 Task: Find connections with filter location Senador Pompeu with filter topic #Trainerwith filter profile language French with filter current company Infinite Computer Solutions with filter school Lovely Professional University with filter industry Interior Design with filter service category Mobile Marketing with filter keywords title Professor
Action: Mouse moved to (230, 282)
Screenshot: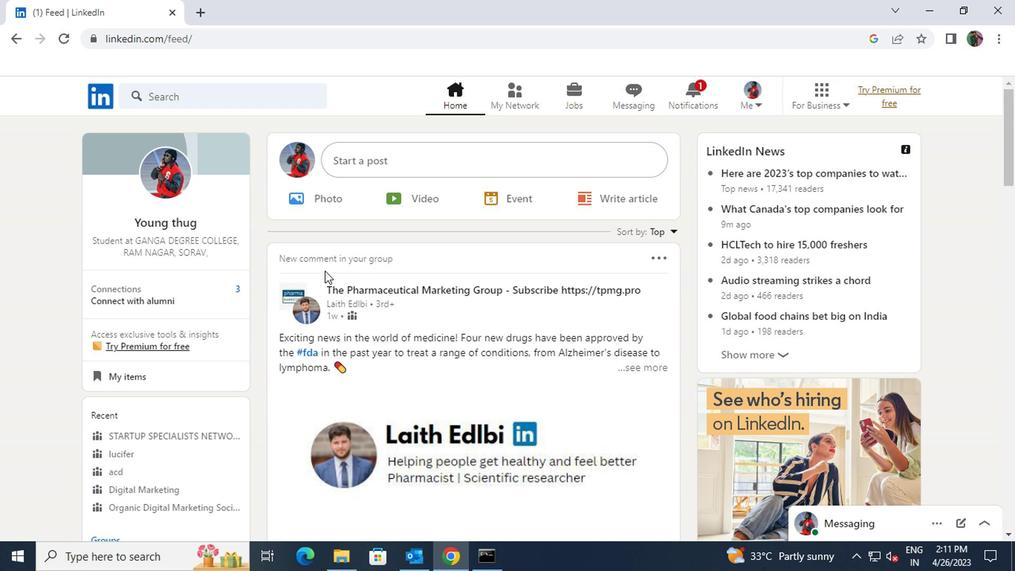 
Action: Mouse pressed left at (230, 282)
Screenshot: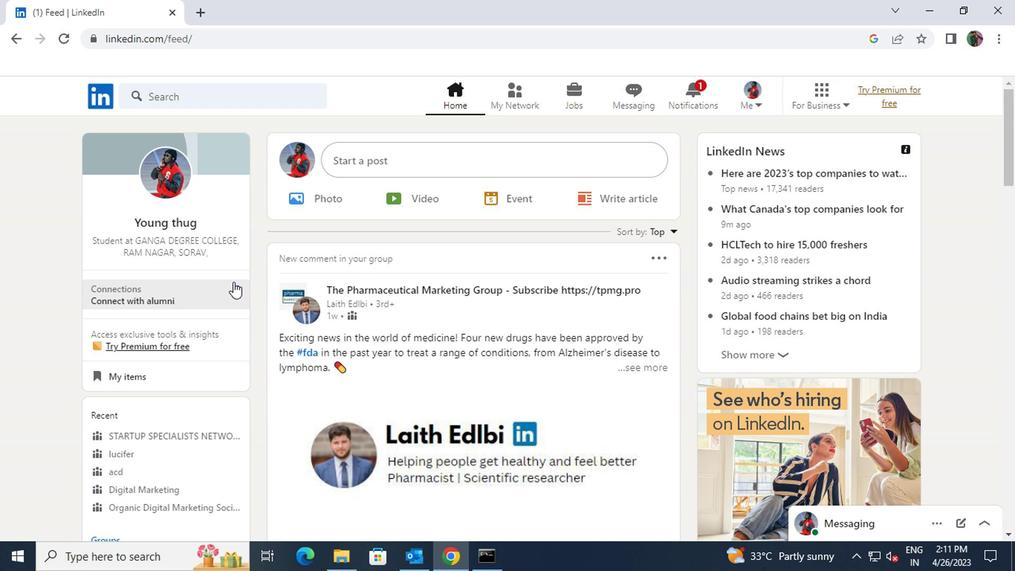 
Action: Mouse moved to (273, 183)
Screenshot: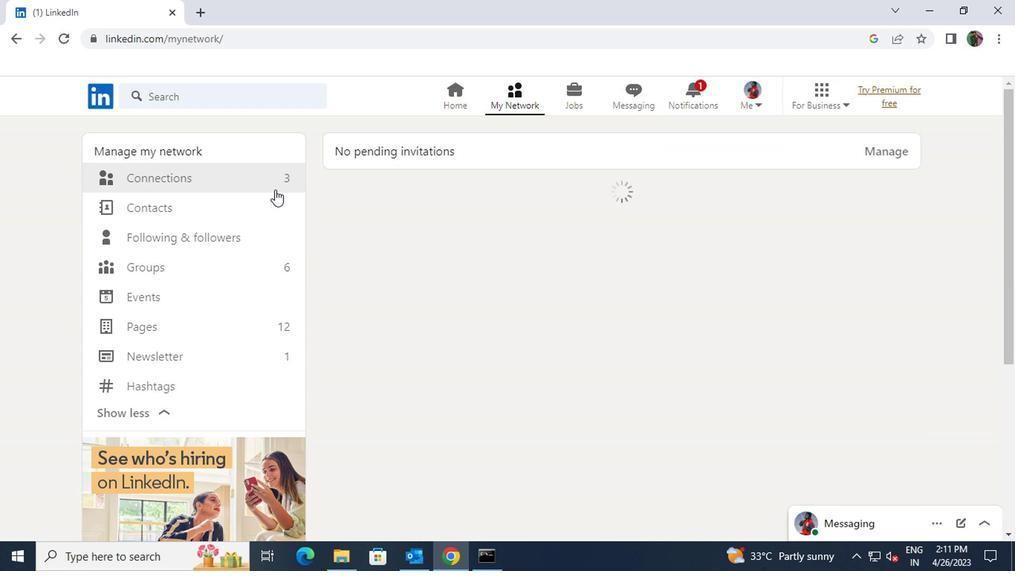 
Action: Mouse pressed left at (273, 183)
Screenshot: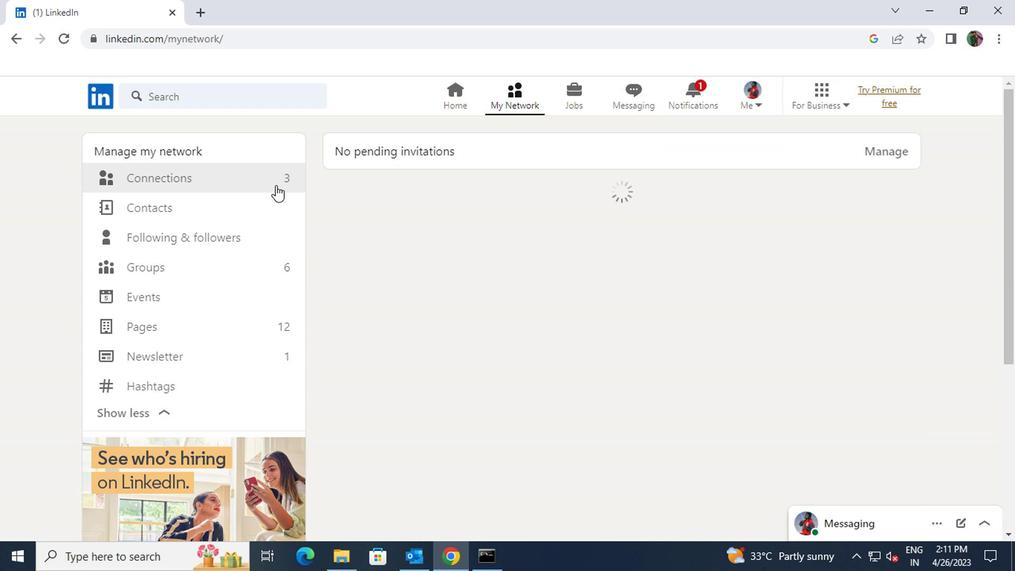 
Action: Mouse moved to (621, 182)
Screenshot: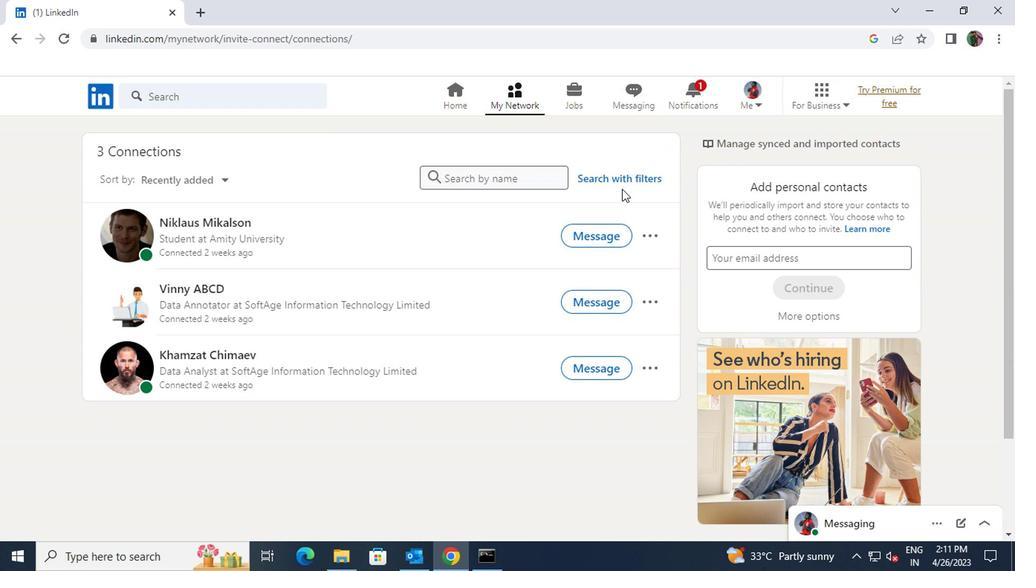 
Action: Mouse pressed left at (621, 182)
Screenshot: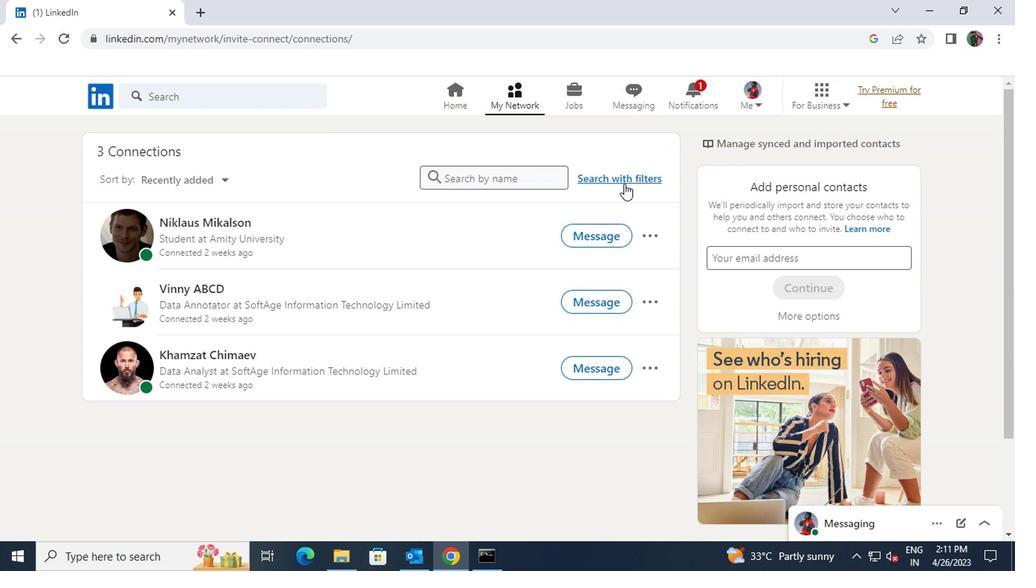 
Action: Mouse moved to (560, 138)
Screenshot: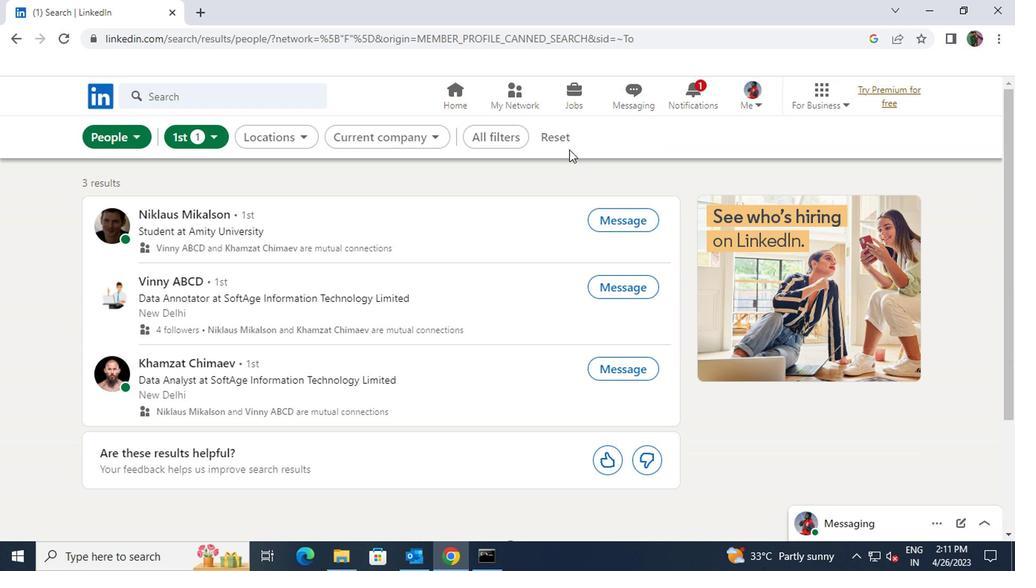 
Action: Mouse pressed left at (560, 138)
Screenshot: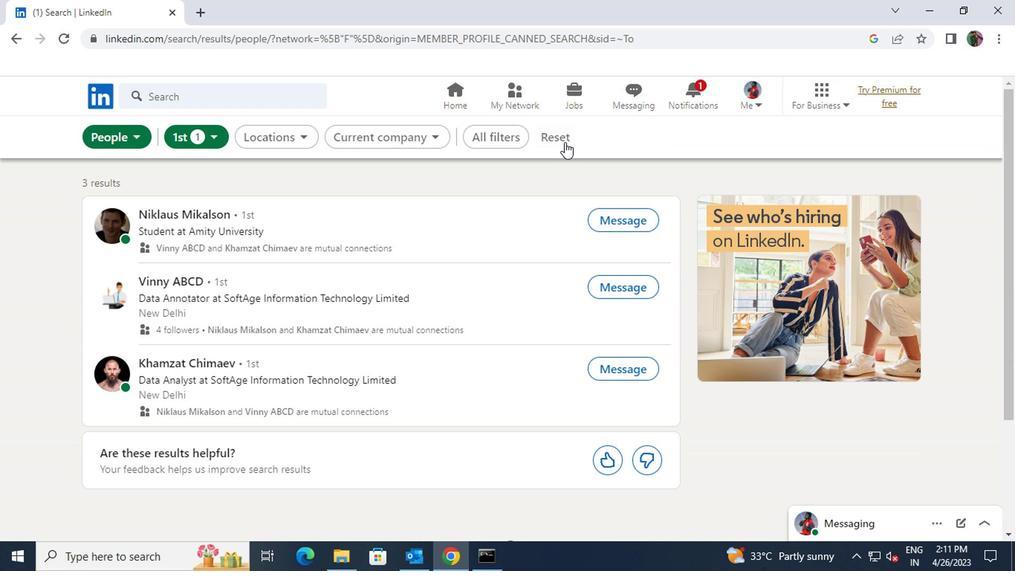 
Action: Mouse moved to (529, 136)
Screenshot: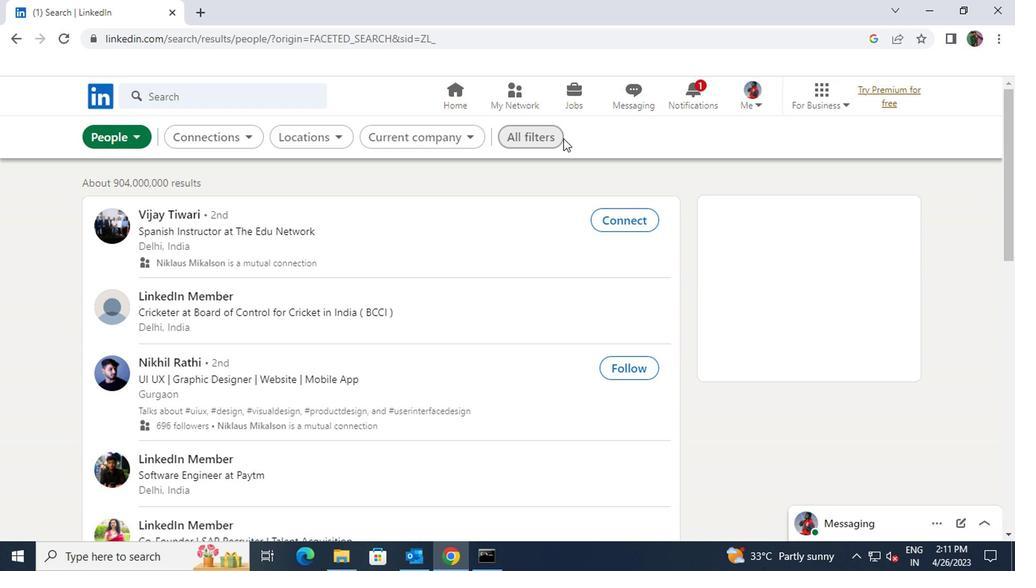 
Action: Mouse pressed left at (529, 136)
Screenshot: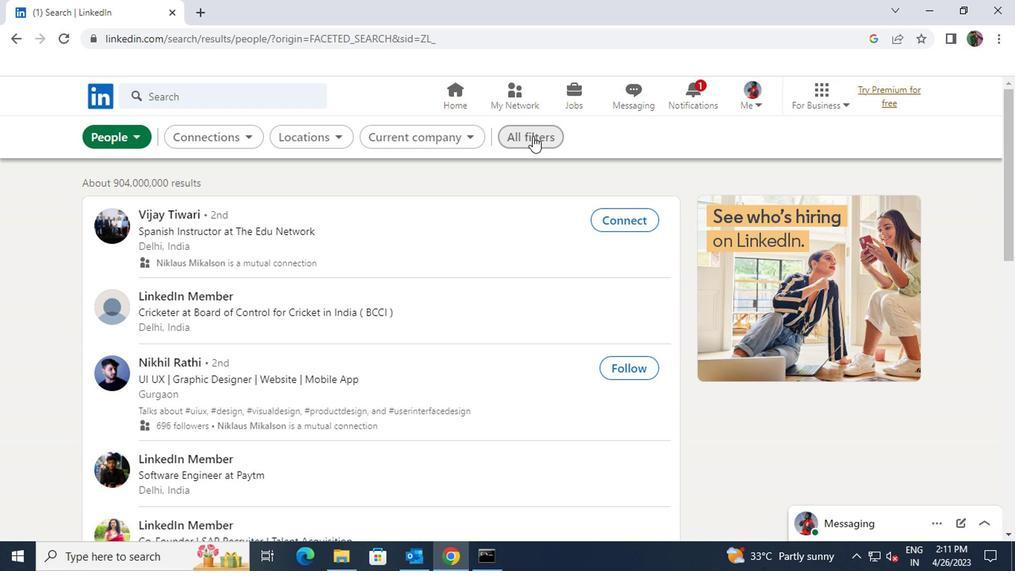 
Action: Mouse moved to (718, 312)
Screenshot: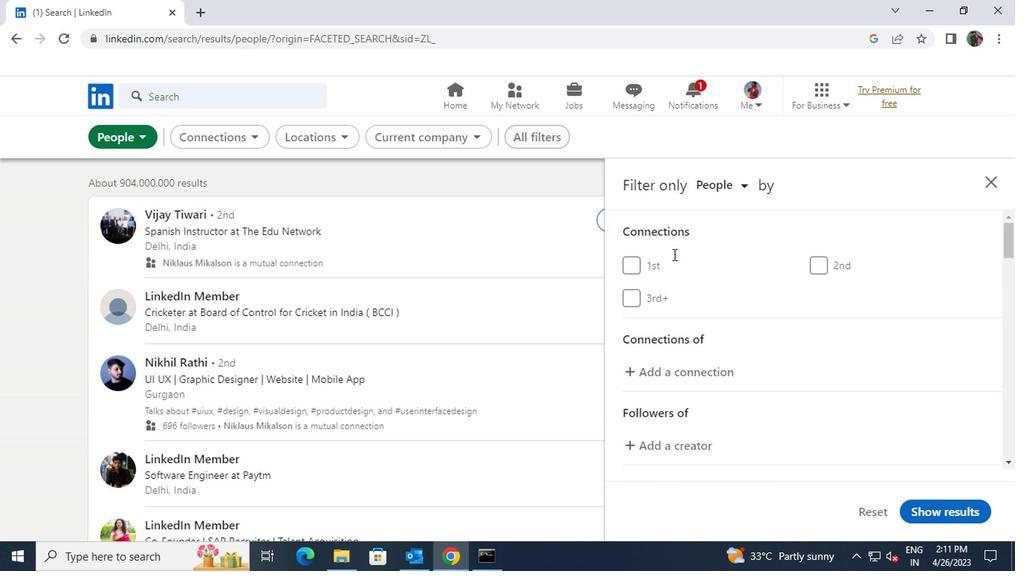 
Action: Mouse scrolled (718, 311) with delta (0, -1)
Screenshot: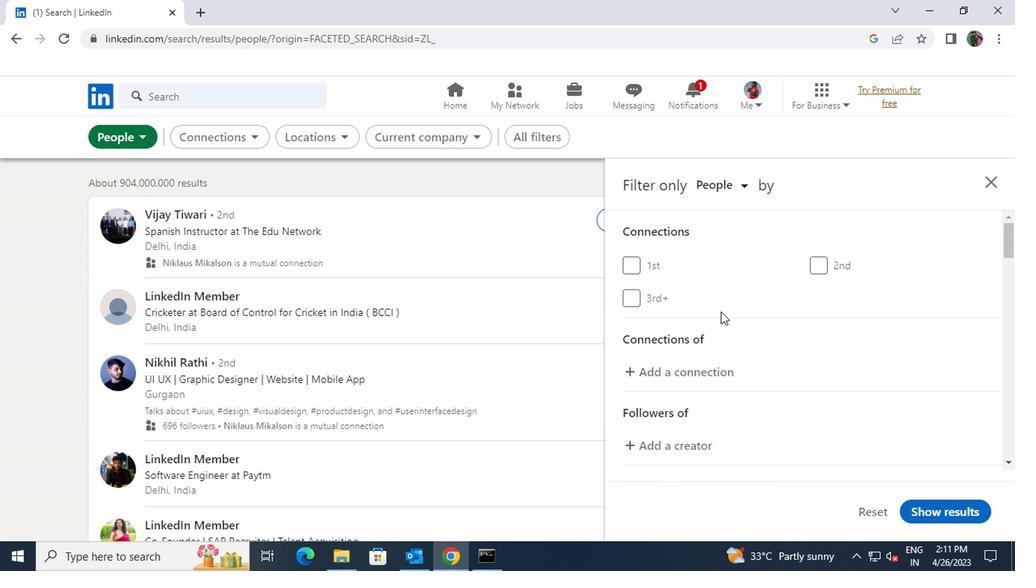 
Action: Mouse scrolled (718, 311) with delta (0, -1)
Screenshot: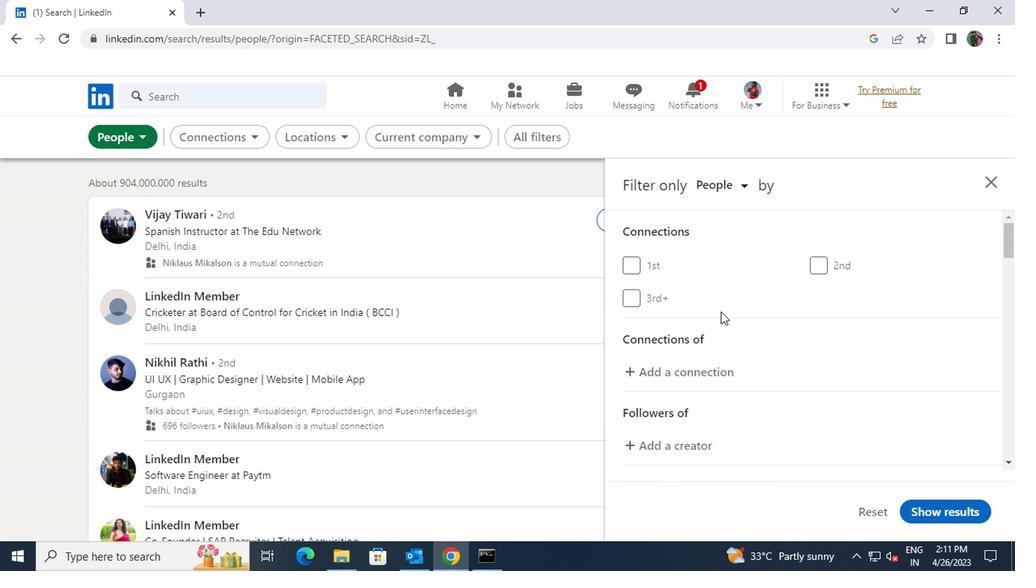 
Action: Mouse scrolled (718, 311) with delta (0, -1)
Screenshot: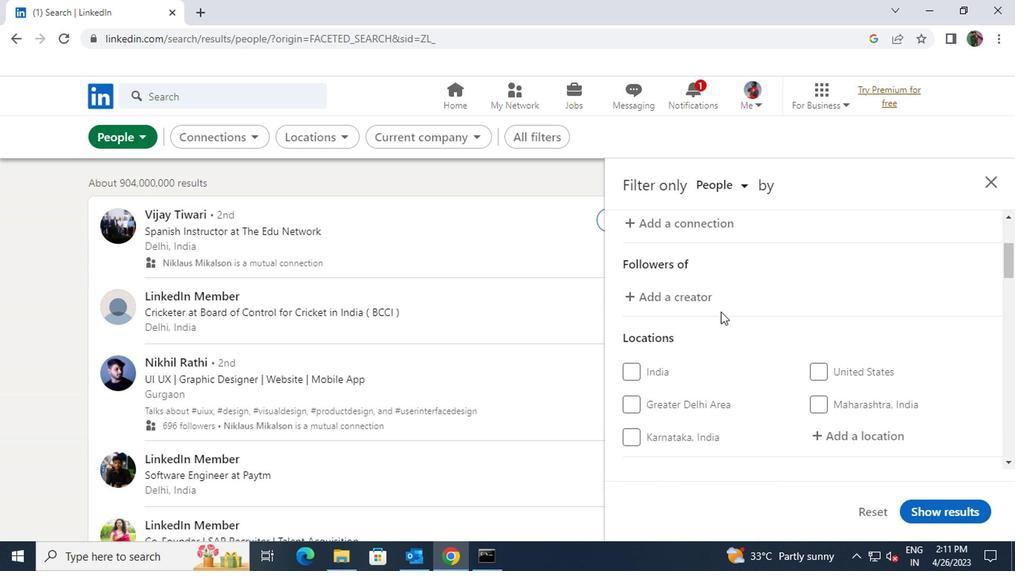 
Action: Mouse moved to (868, 368)
Screenshot: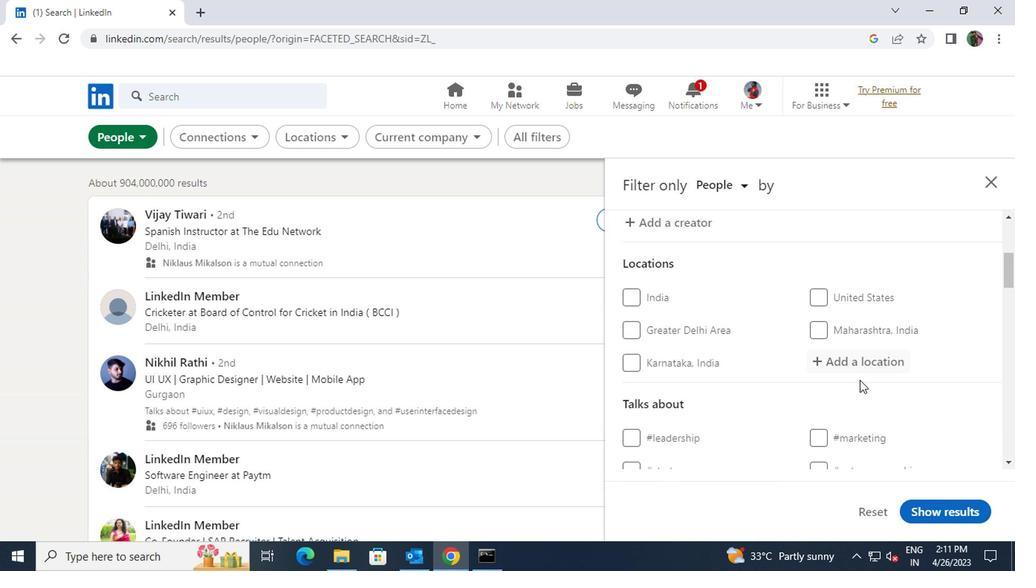 
Action: Mouse pressed left at (868, 368)
Screenshot: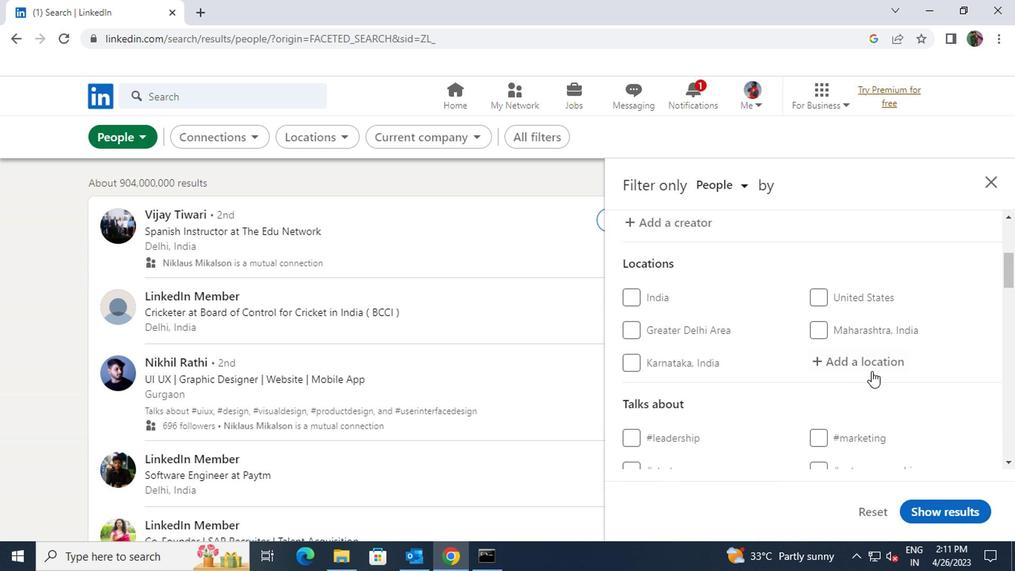 
Action: Key pressed <Key.shift>SENADOR<Key.space>
Screenshot: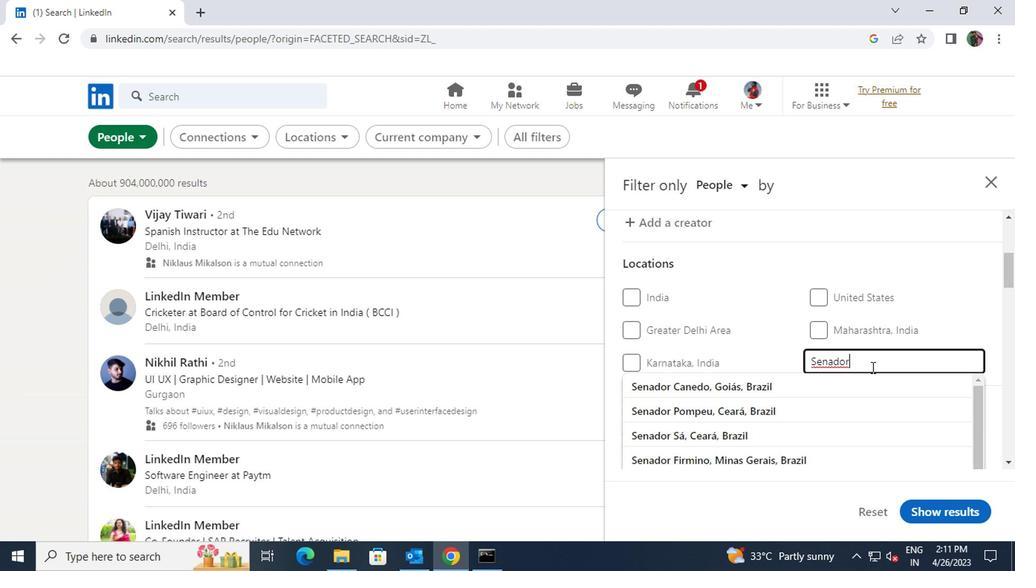 
Action: Mouse moved to (853, 403)
Screenshot: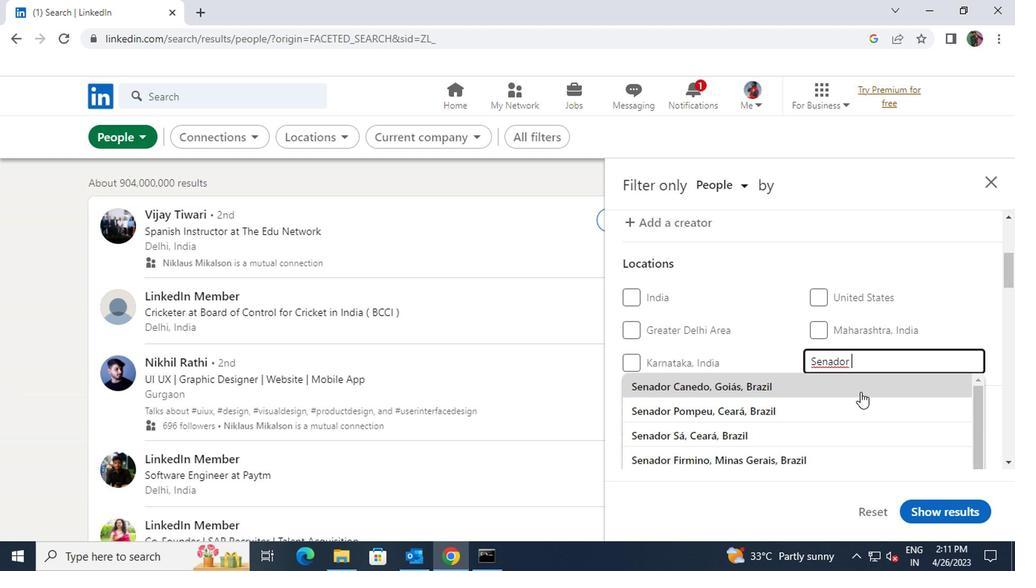 
Action: Mouse pressed left at (853, 403)
Screenshot: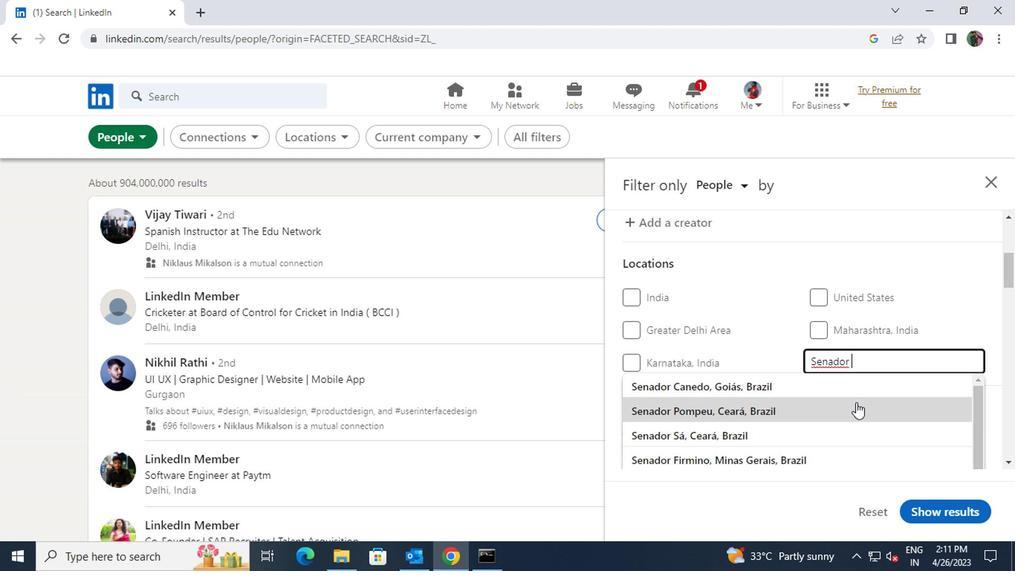 
Action: Mouse scrolled (853, 402) with delta (0, -1)
Screenshot: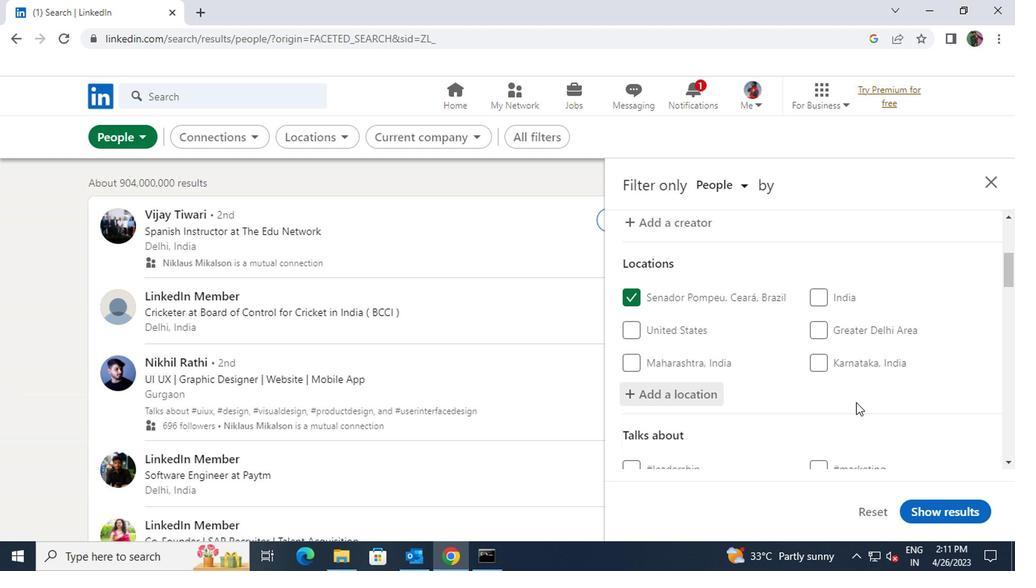 
Action: Mouse scrolled (853, 402) with delta (0, -1)
Screenshot: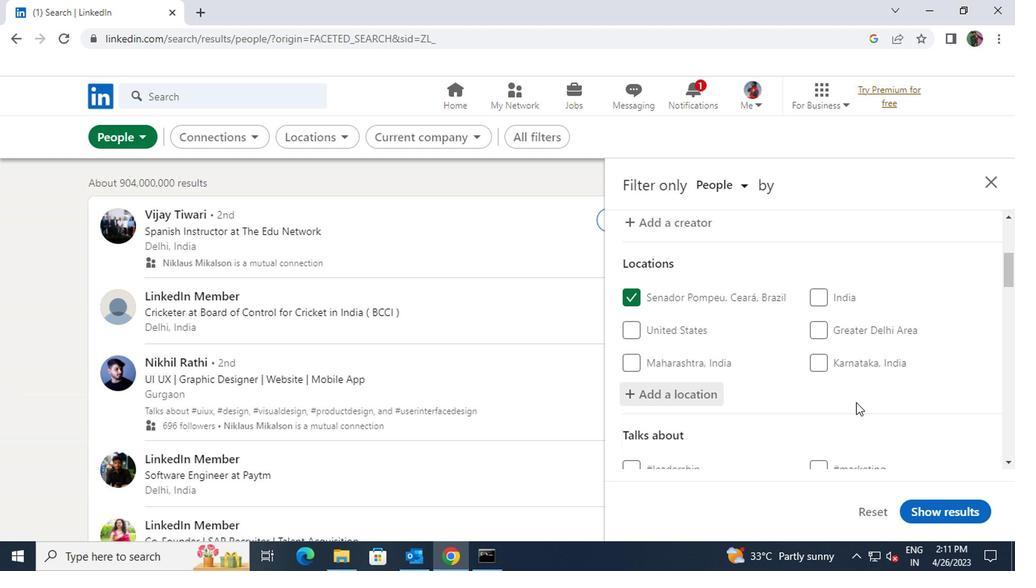 
Action: Mouse moved to (853, 379)
Screenshot: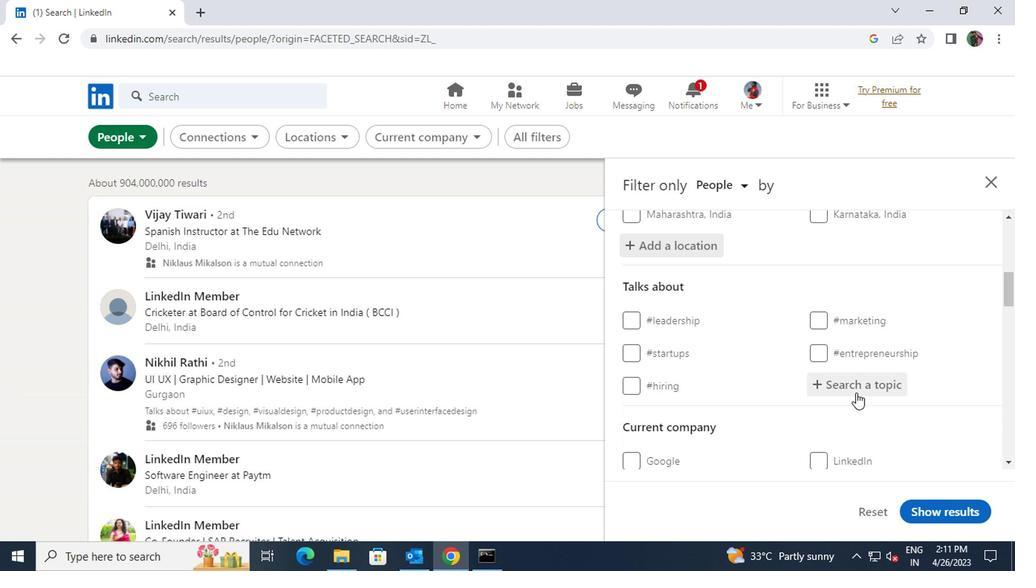 
Action: Mouse pressed left at (853, 379)
Screenshot: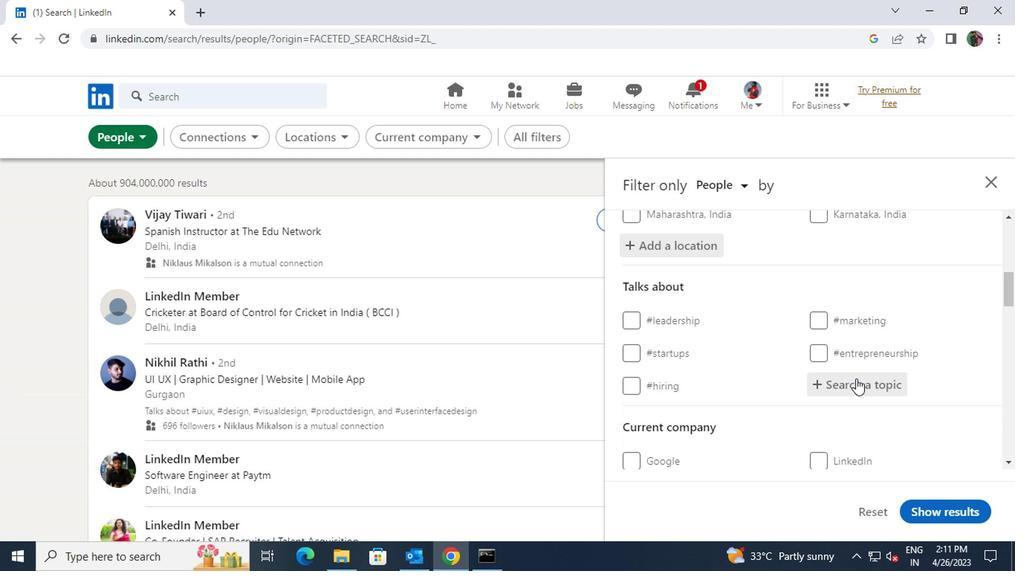 
Action: Key pressed <Key.shift><Key.shift><Key.shift><Key.shift><Key.shift><Key.shift><Key.shift><Key.shift><Key.shift><Key.shift><Key.shift><Key.shift><Key.shift><Key.shift><Key.shift>#<Key.shift>TRAINERWITH
Screenshot: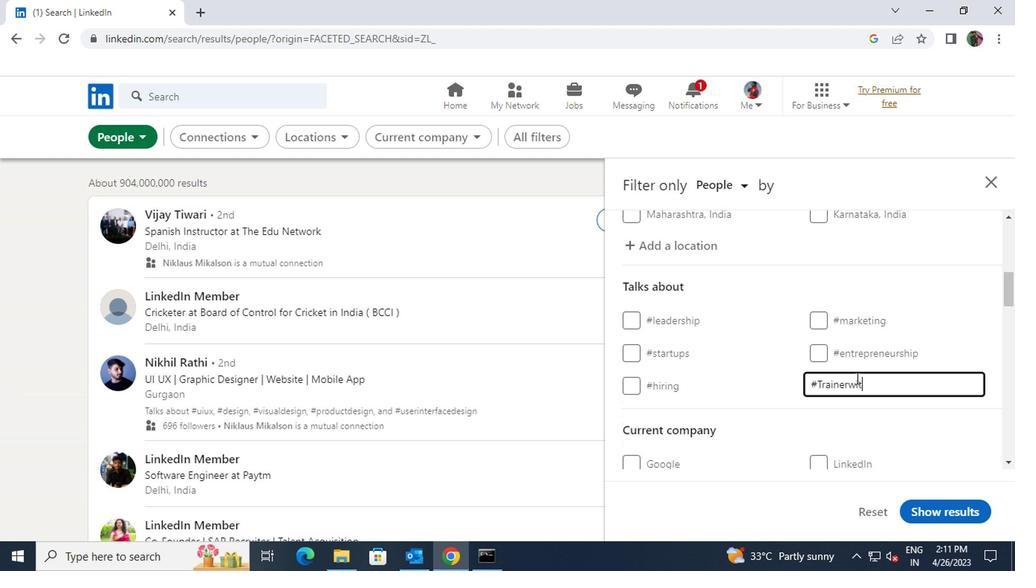 
Action: Mouse moved to (823, 439)
Screenshot: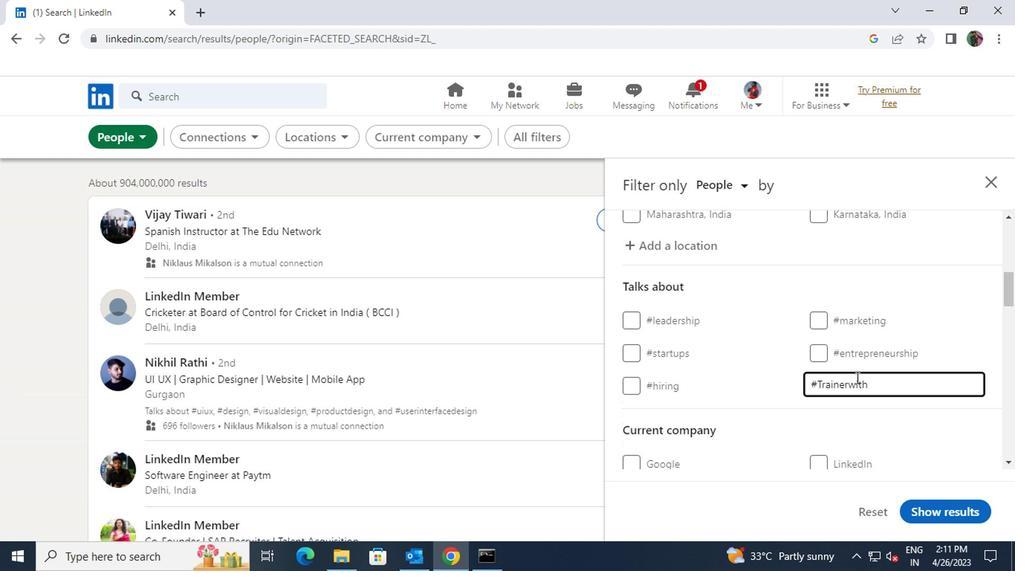 
Action: Mouse scrolled (823, 438) with delta (0, -1)
Screenshot: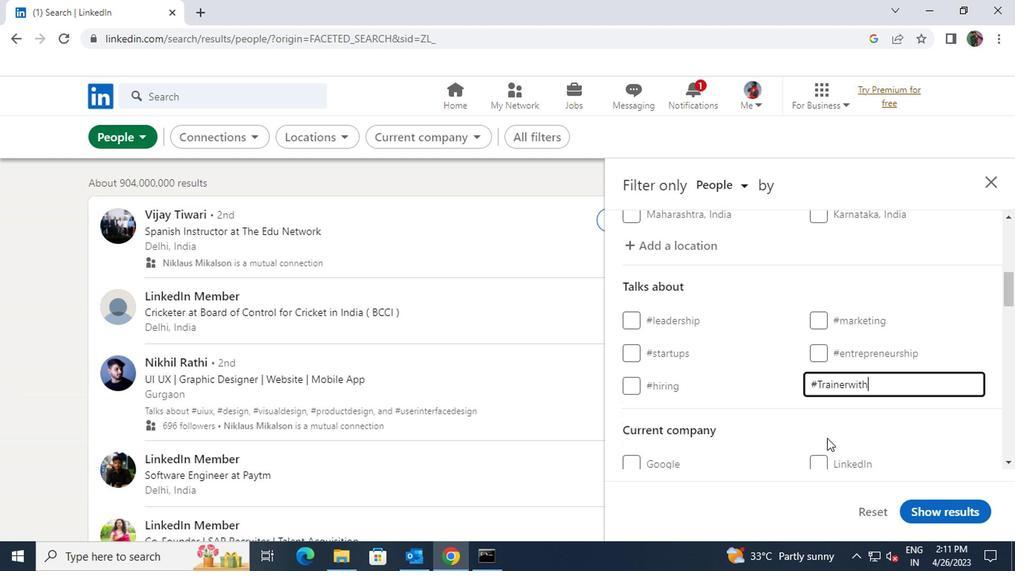 
Action: Mouse scrolled (823, 438) with delta (0, -1)
Screenshot: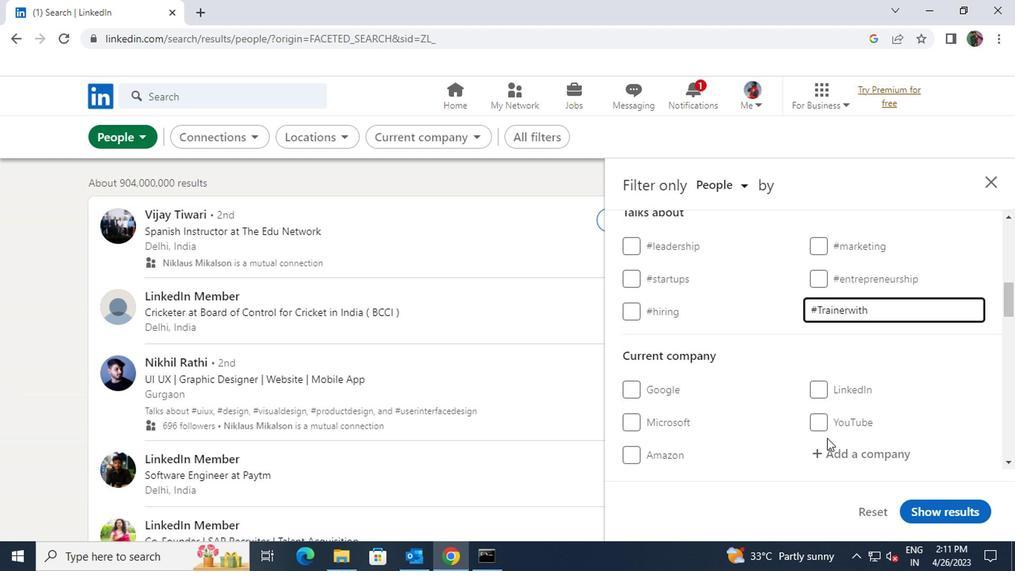 
Action: Mouse moved to (836, 381)
Screenshot: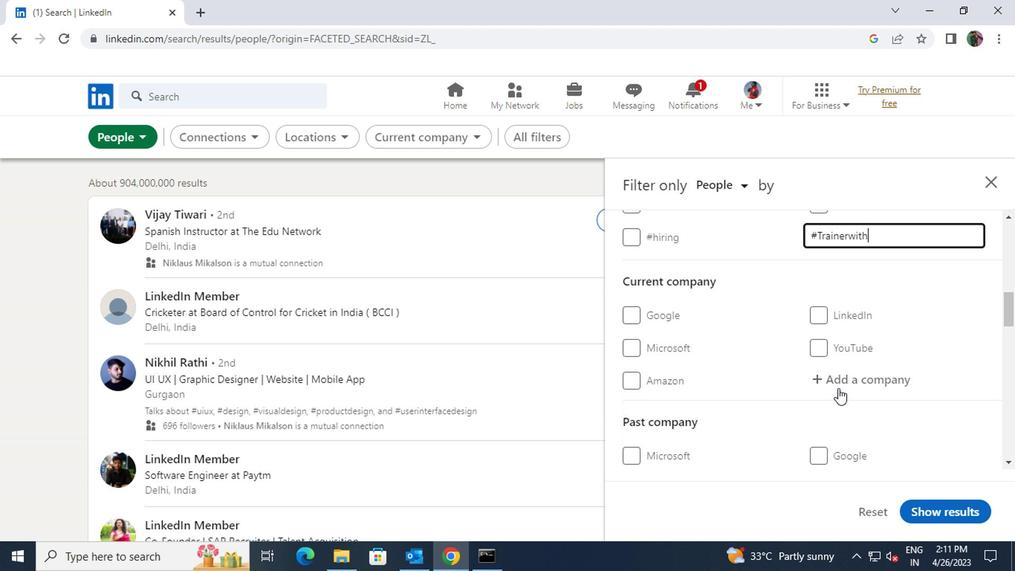 
Action: Mouse pressed left at (836, 381)
Screenshot: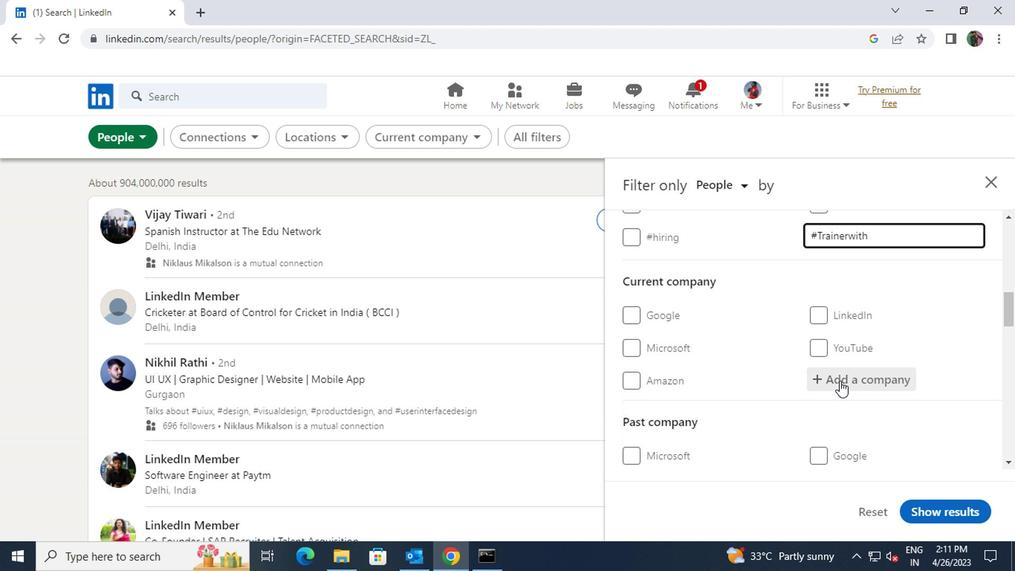 
Action: Key pressed <Key.shift>INFINITE
Screenshot: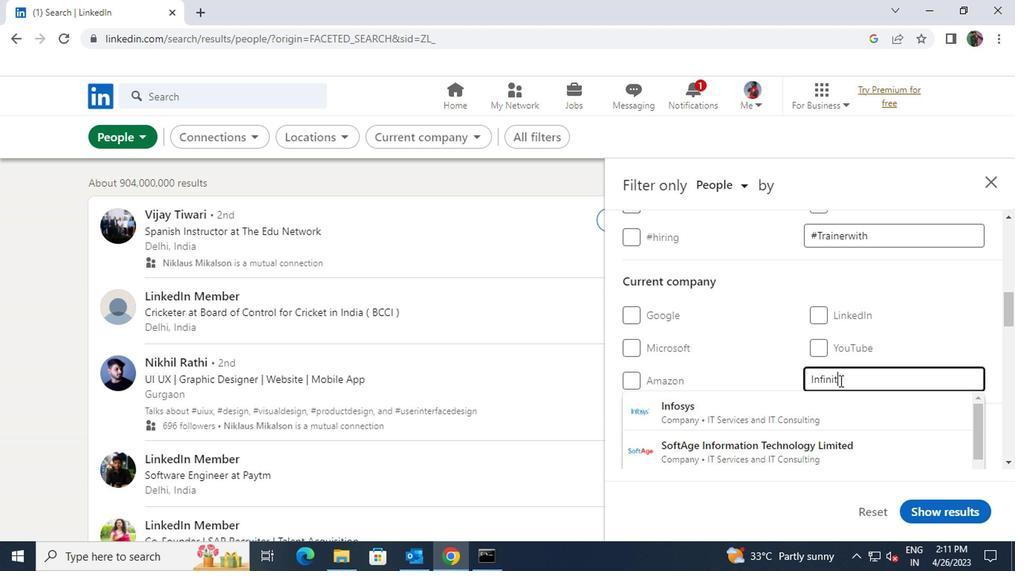 
Action: Mouse moved to (827, 408)
Screenshot: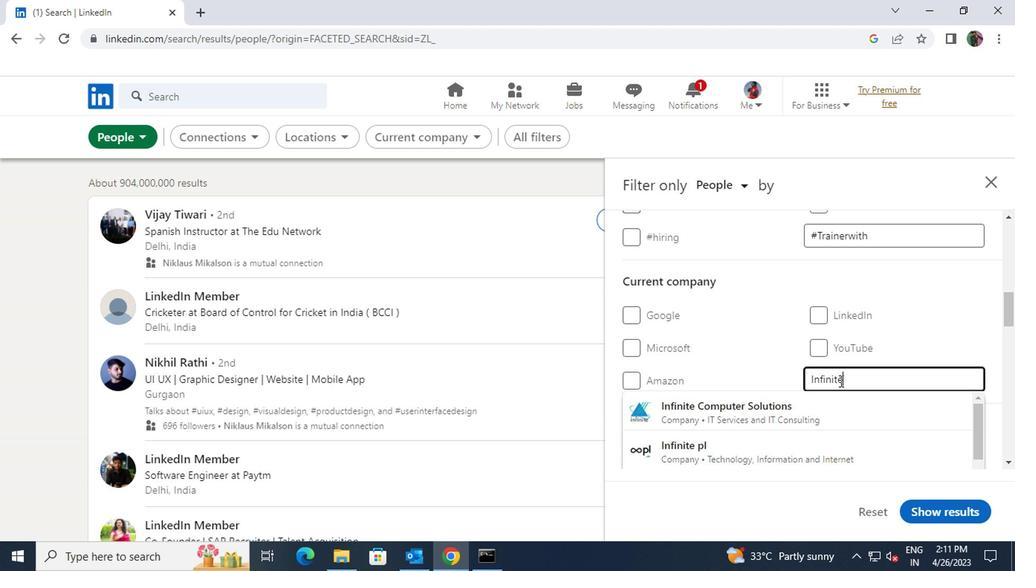 
Action: Mouse pressed left at (827, 408)
Screenshot: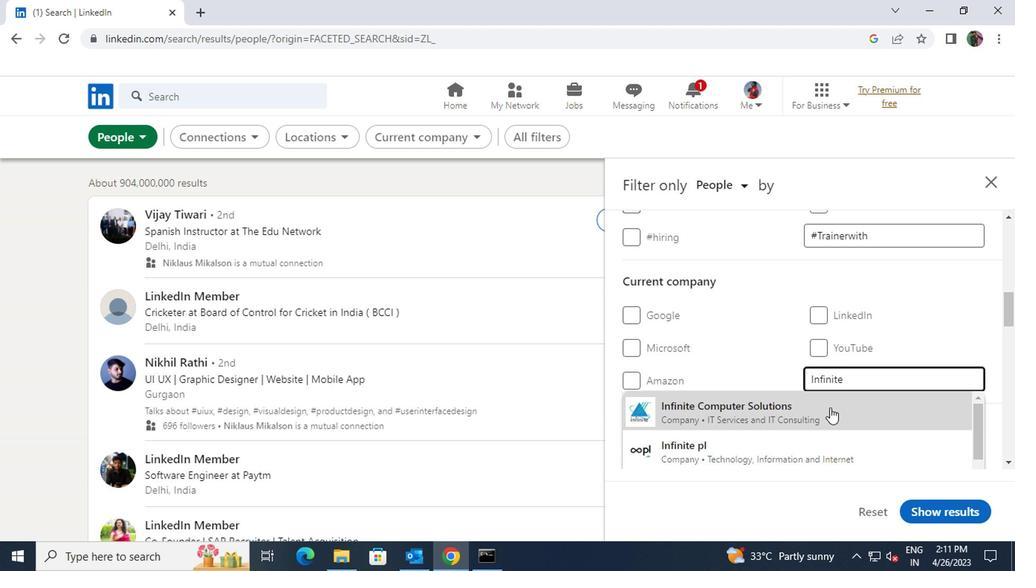 
Action: Mouse scrolled (827, 407) with delta (0, -1)
Screenshot: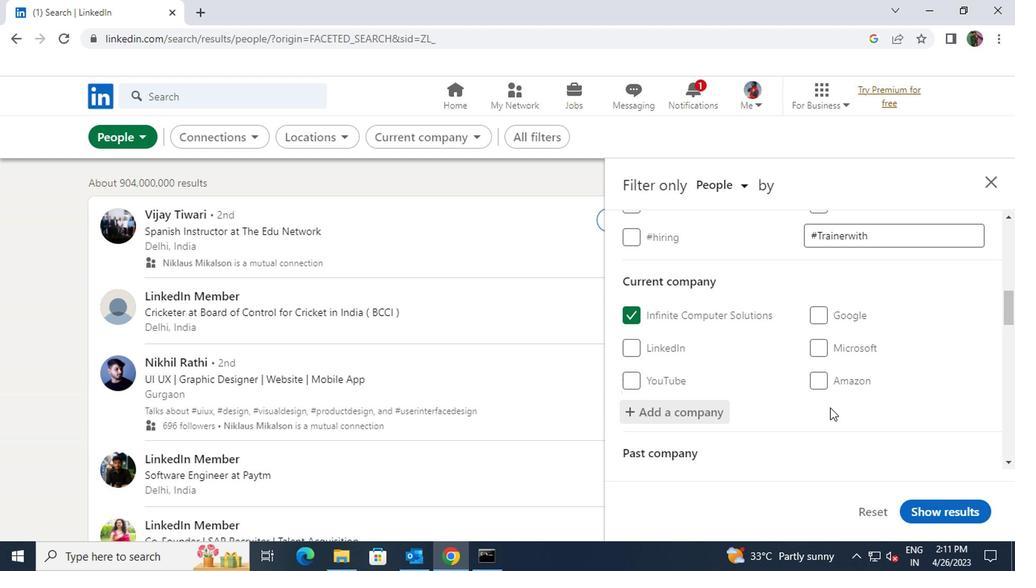
Action: Mouse scrolled (827, 407) with delta (0, -1)
Screenshot: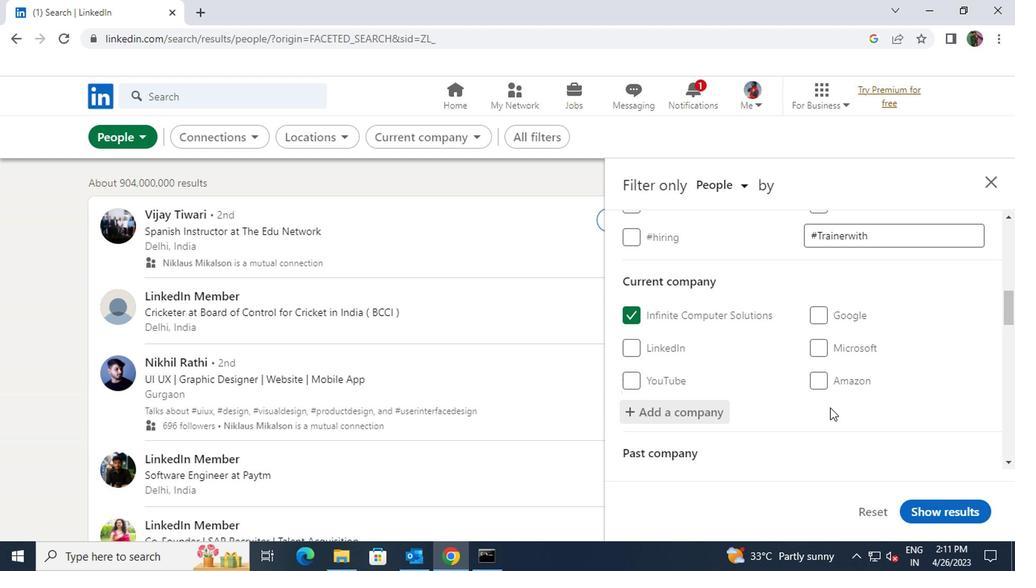 
Action: Mouse scrolled (827, 407) with delta (0, -1)
Screenshot: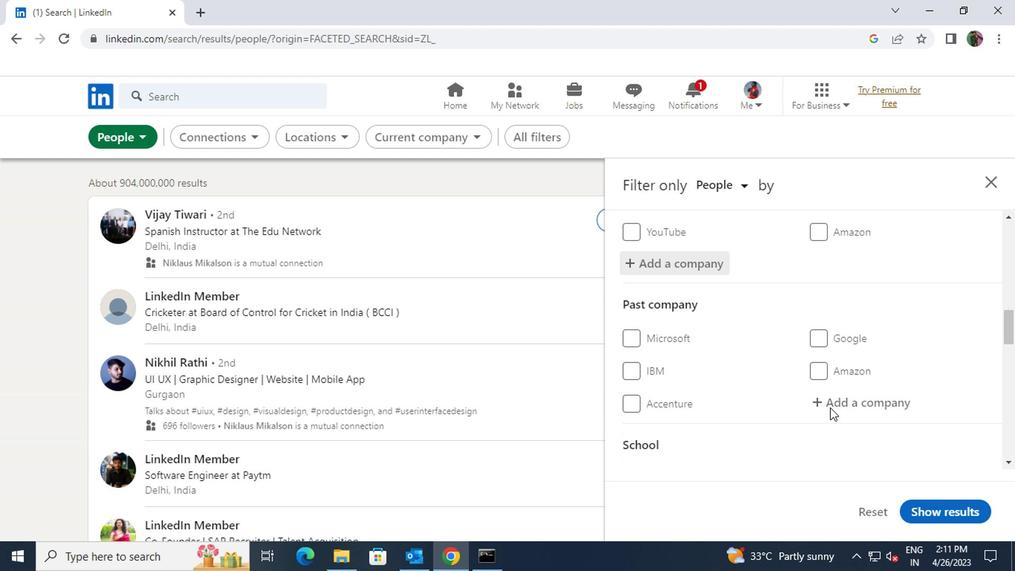 
Action: Mouse scrolled (827, 407) with delta (0, -1)
Screenshot: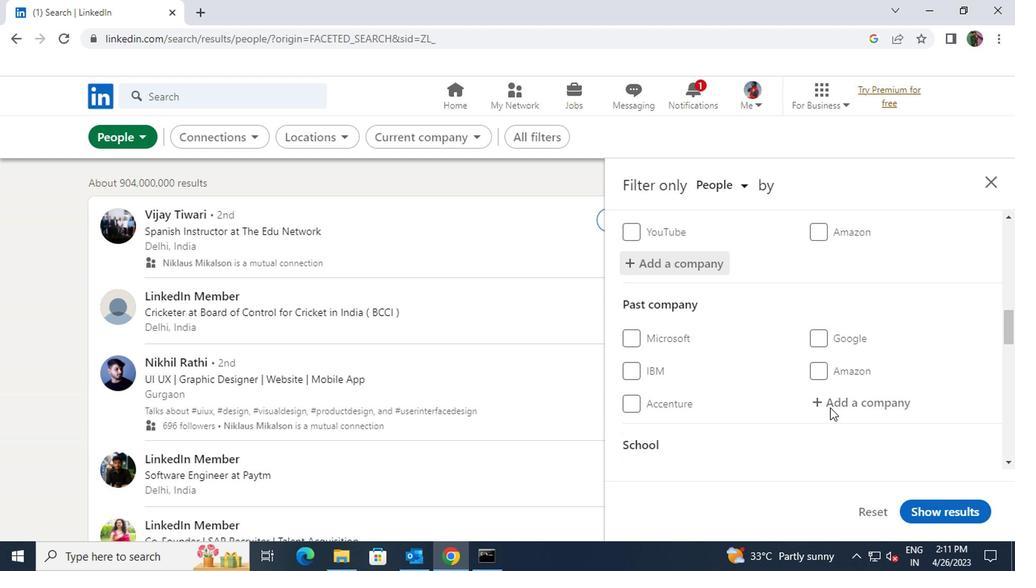 
Action: Mouse pressed left at (827, 408)
Screenshot: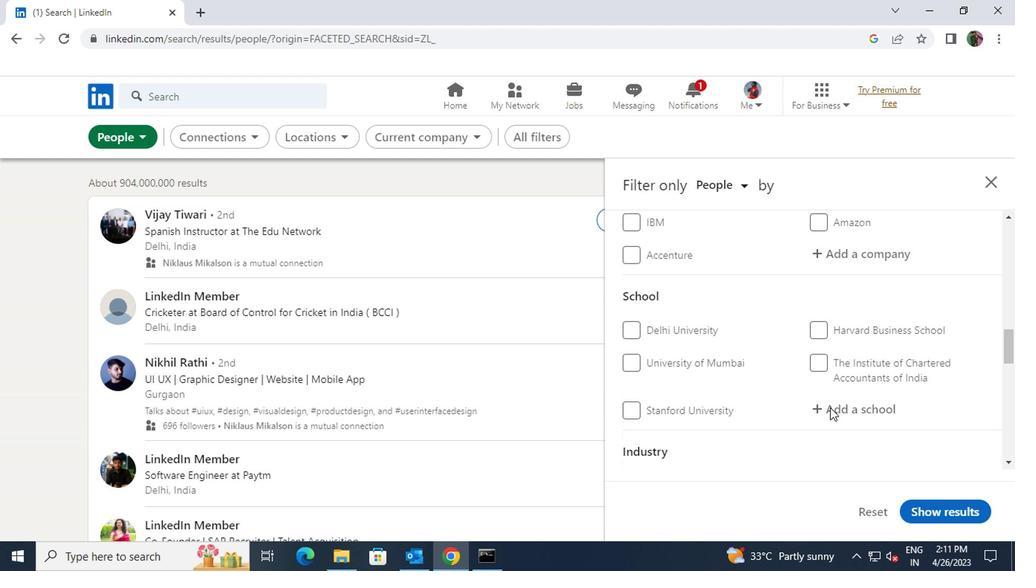 
Action: Key pressed <Key.shift>LOVELY
Screenshot: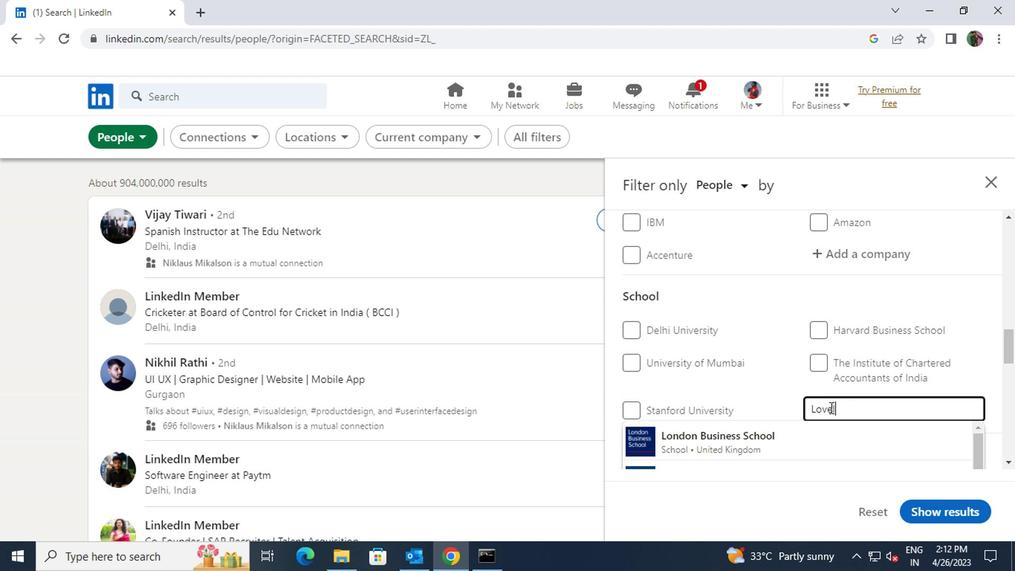 
Action: Mouse moved to (821, 429)
Screenshot: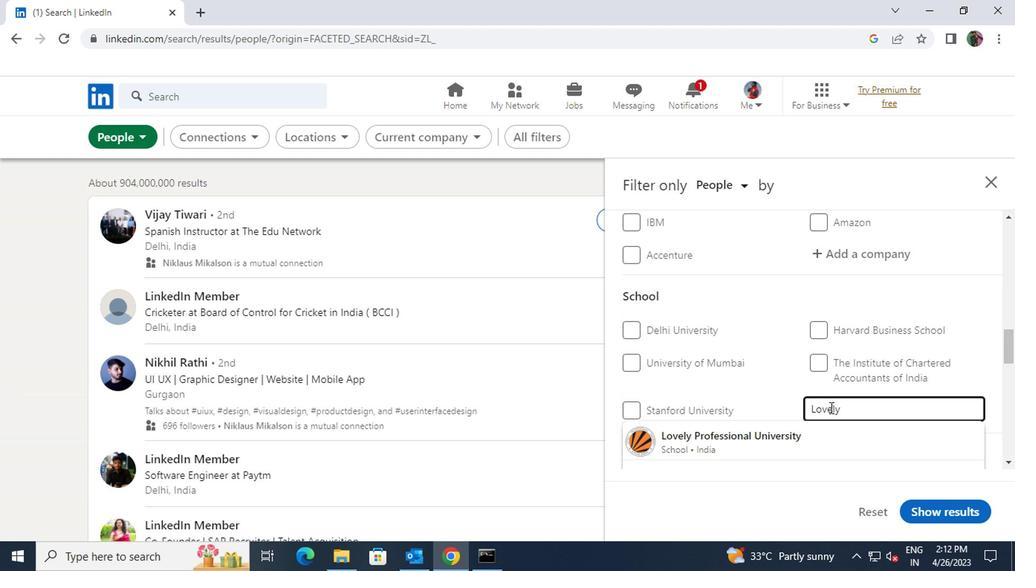 
Action: Mouse pressed left at (821, 429)
Screenshot: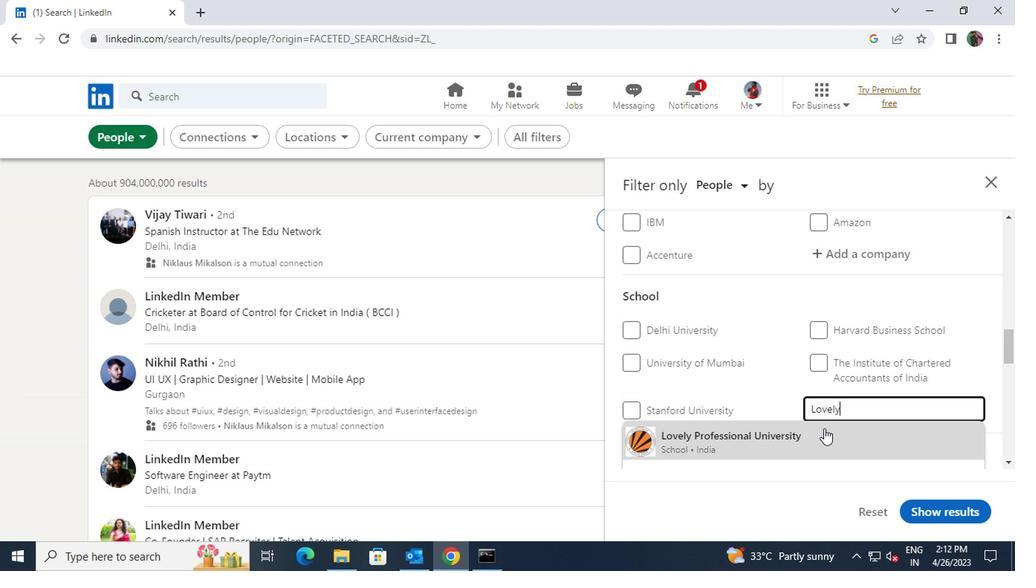 
Action: Mouse scrolled (821, 428) with delta (0, 0)
Screenshot: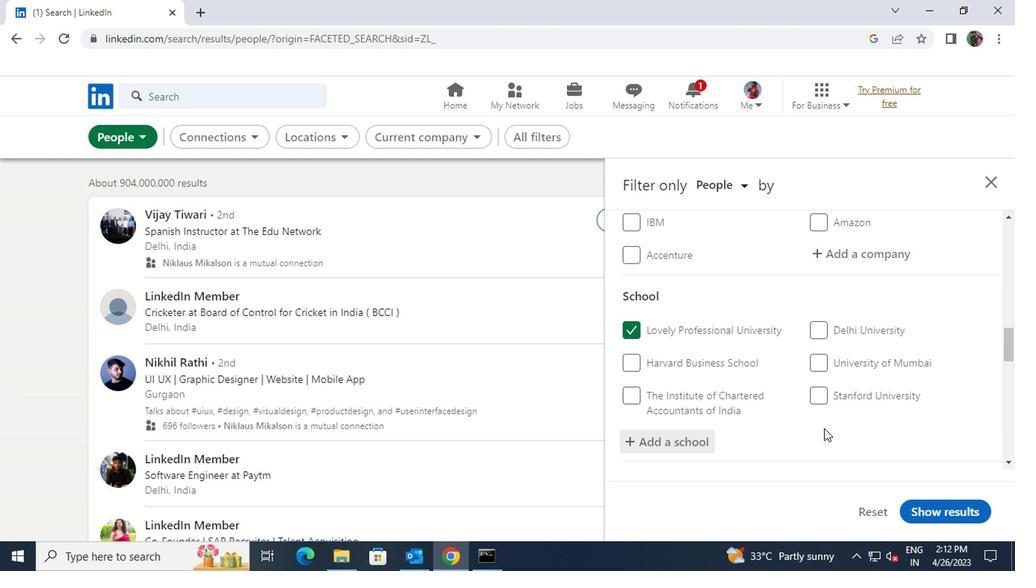 
Action: Mouse scrolled (821, 428) with delta (0, 0)
Screenshot: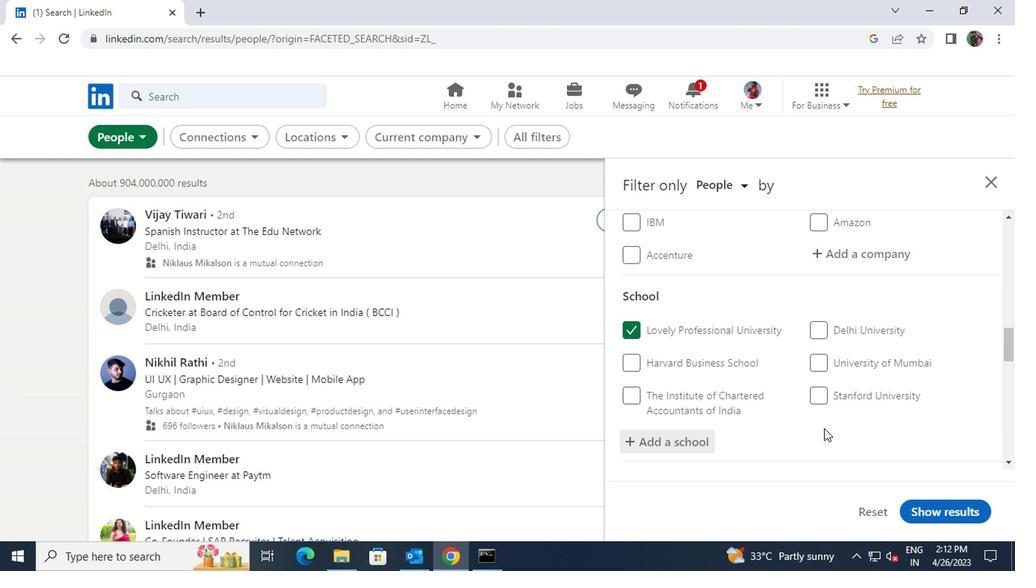 
Action: Mouse scrolled (821, 428) with delta (0, 0)
Screenshot: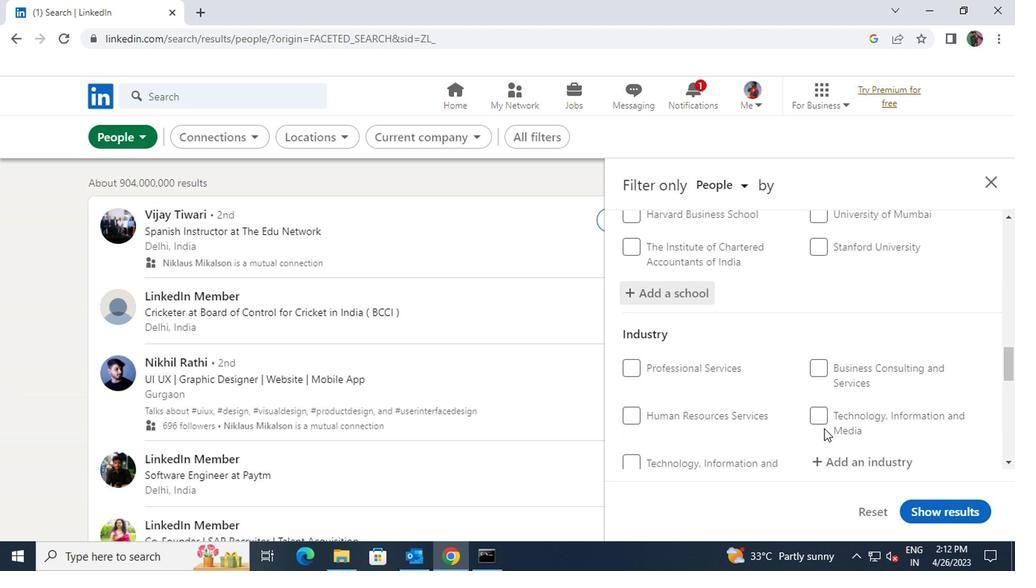 
Action: Mouse moved to (825, 394)
Screenshot: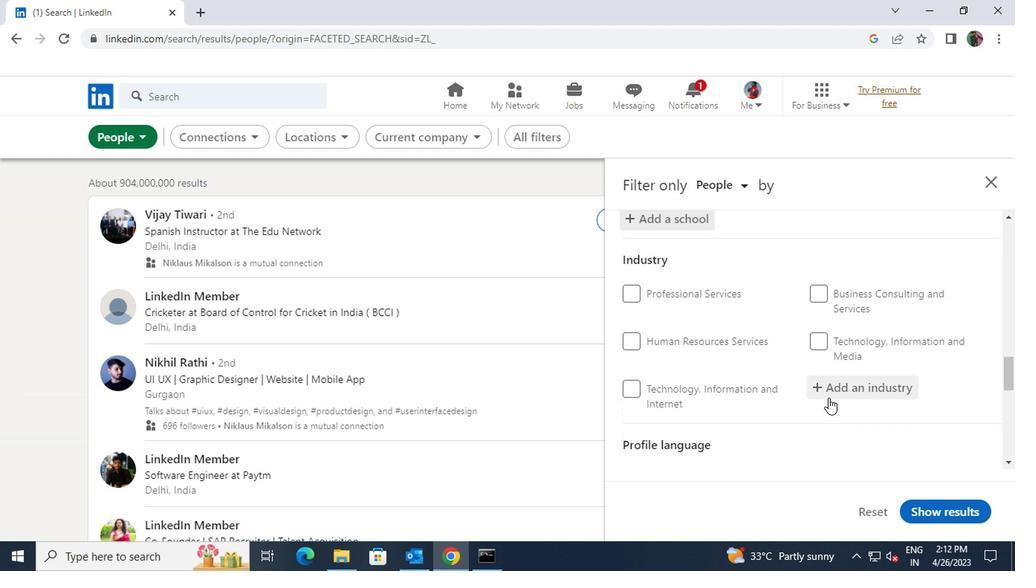 
Action: Mouse pressed left at (825, 394)
Screenshot: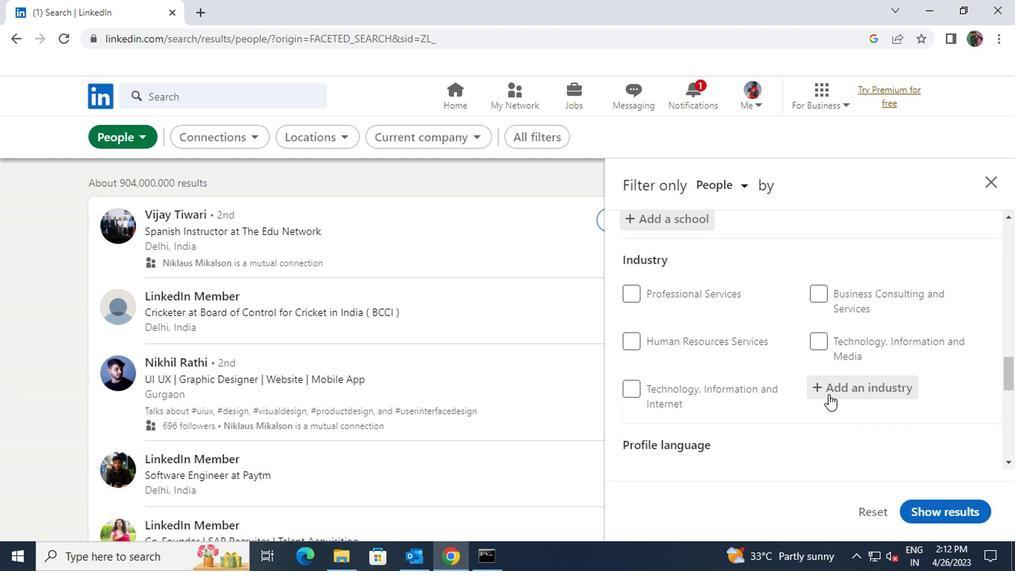 
Action: Key pressed <Key.shift>INTERIOR
Screenshot: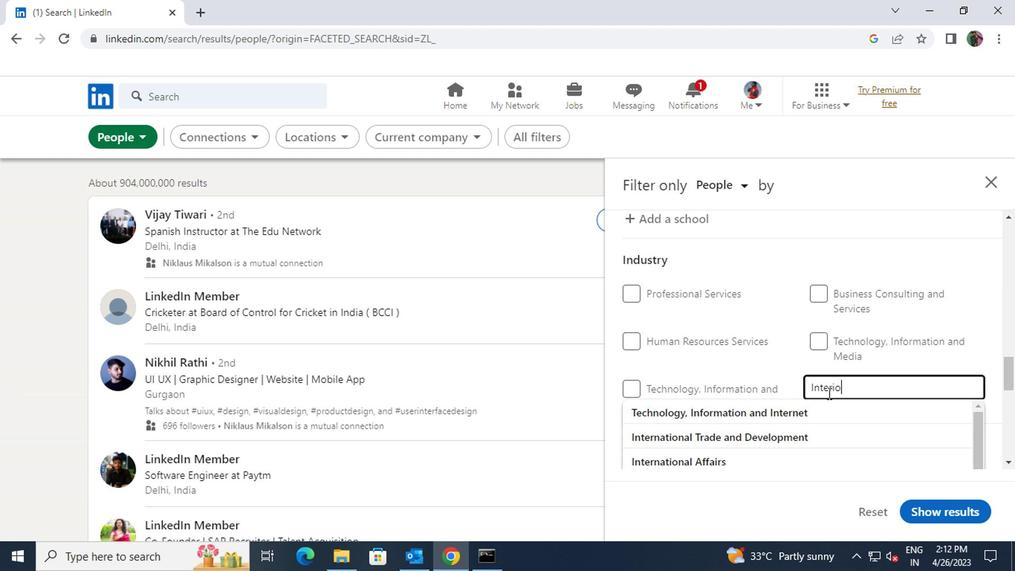 
Action: Mouse moved to (807, 412)
Screenshot: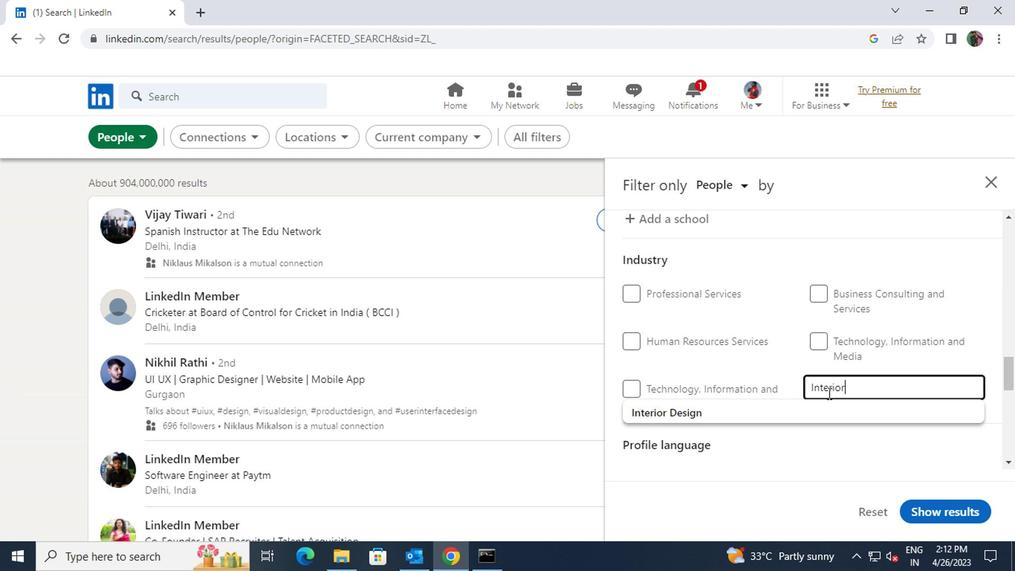 
Action: Mouse pressed left at (807, 412)
Screenshot: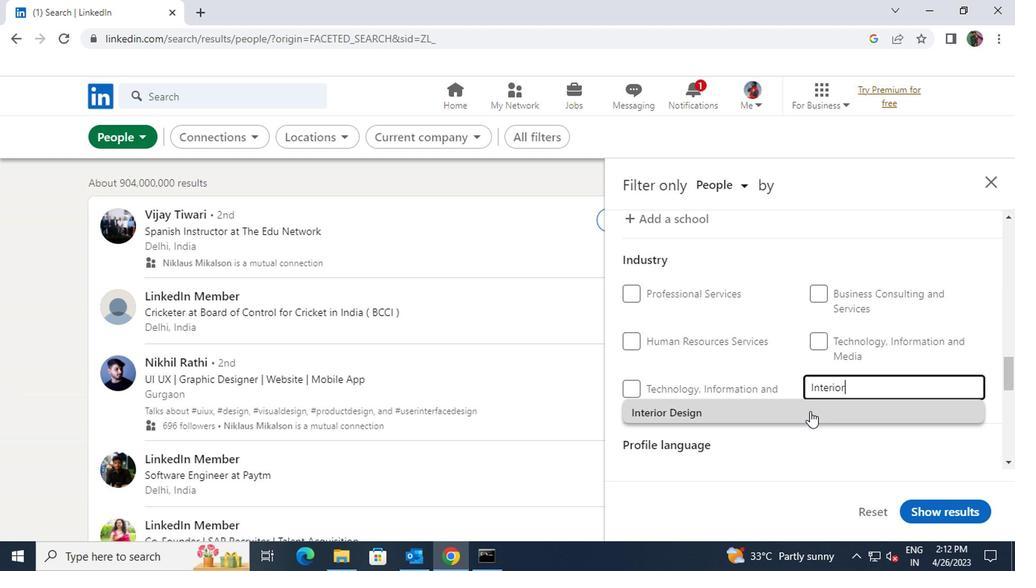 
Action: Mouse scrolled (807, 411) with delta (0, -1)
Screenshot: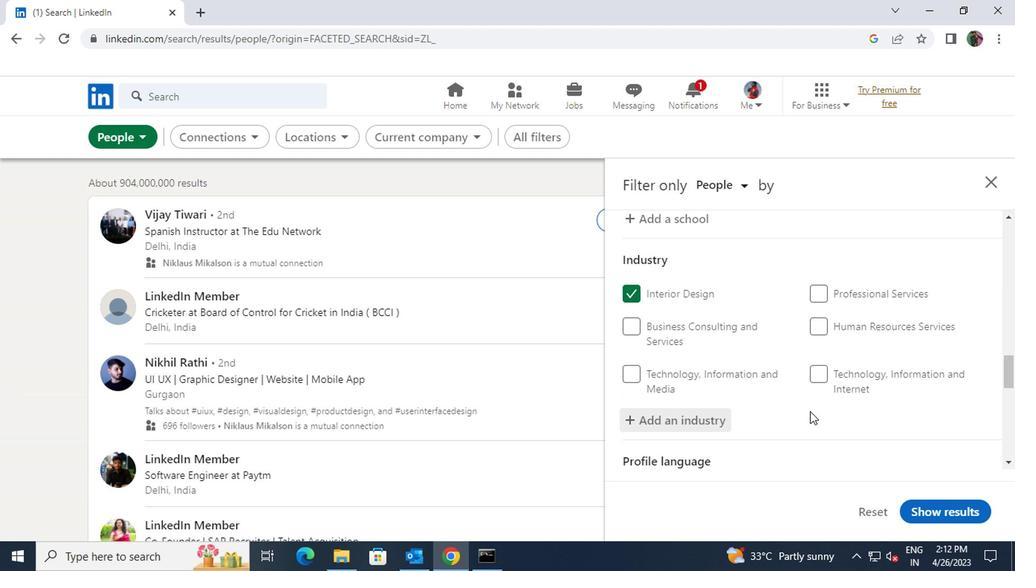 
Action: Mouse scrolled (807, 411) with delta (0, -1)
Screenshot: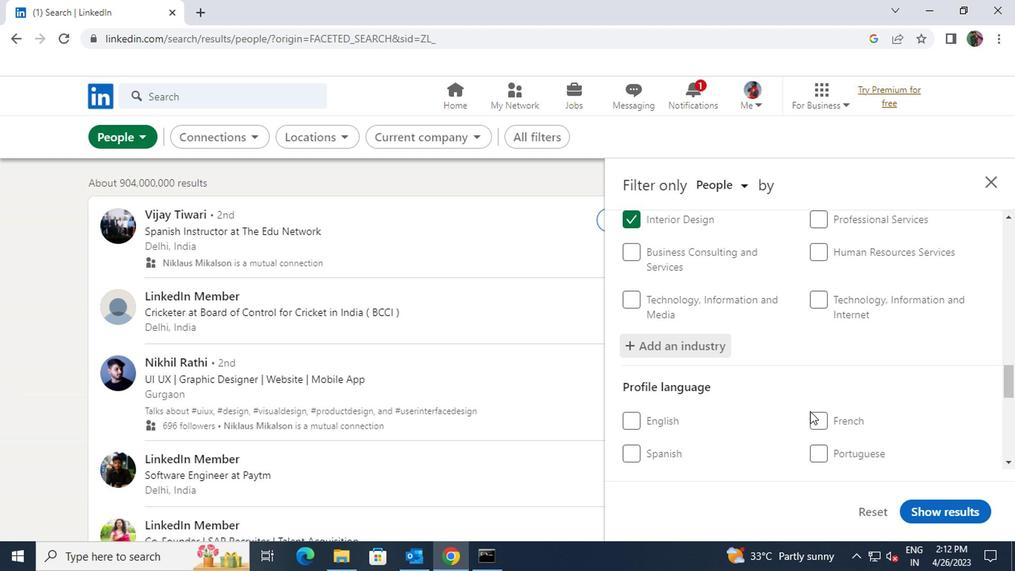 
Action: Mouse moved to (816, 349)
Screenshot: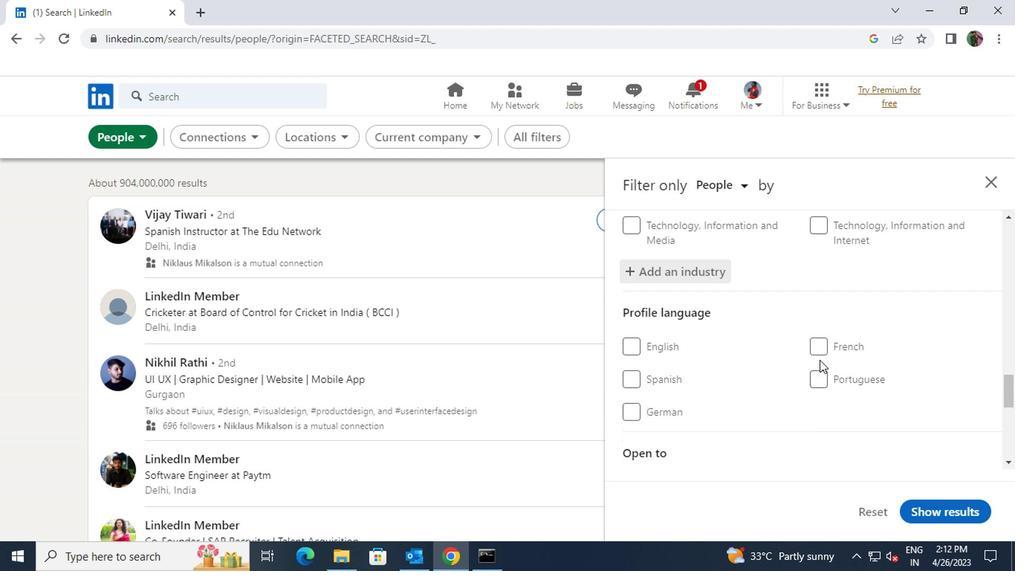 
Action: Mouse pressed left at (816, 349)
Screenshot: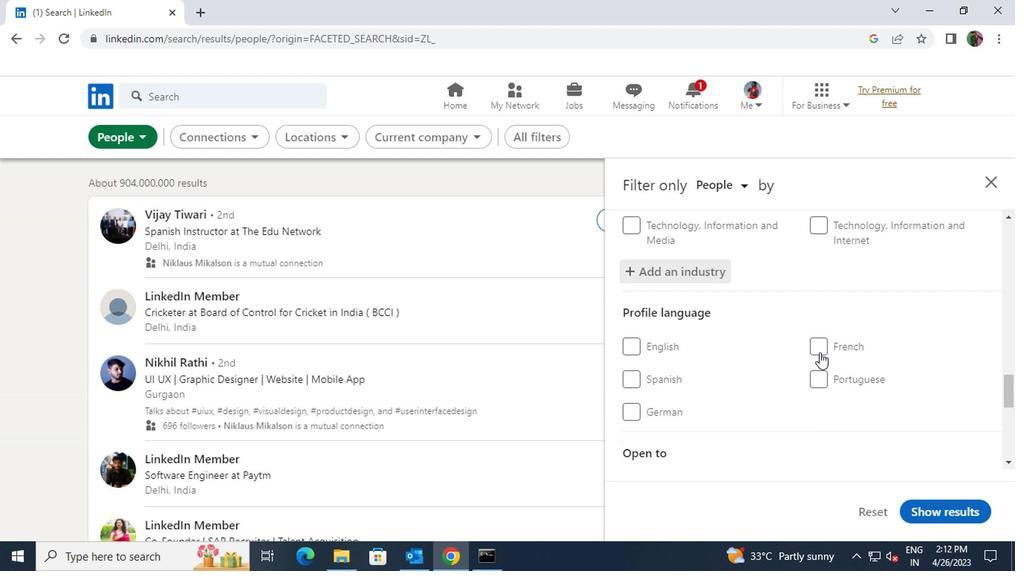 
Action: Mouse moved to (789, 444)
Screenshot: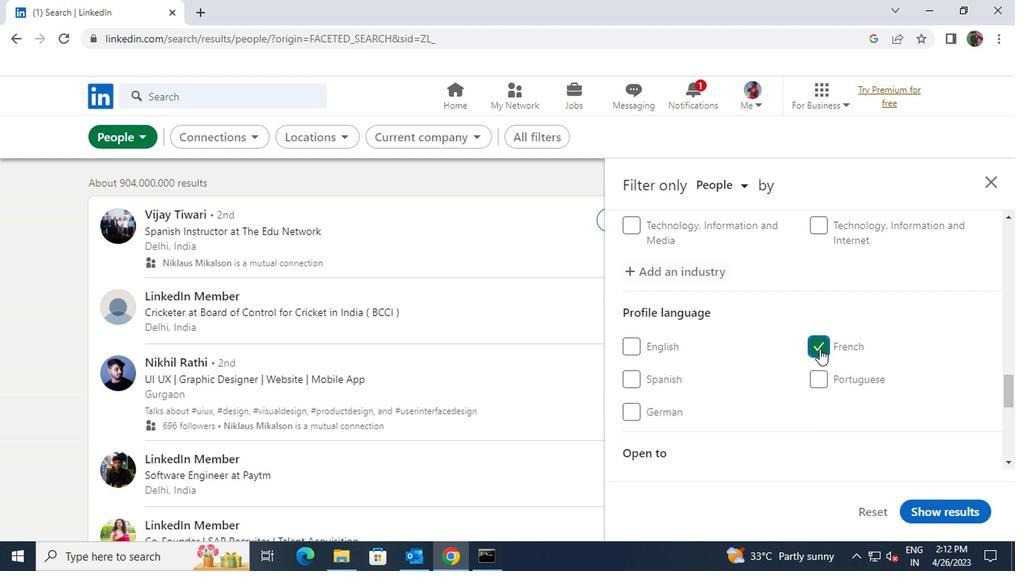 
Action: Mouse scrolled (789, 443) with delta (0, 0)
Screenshot: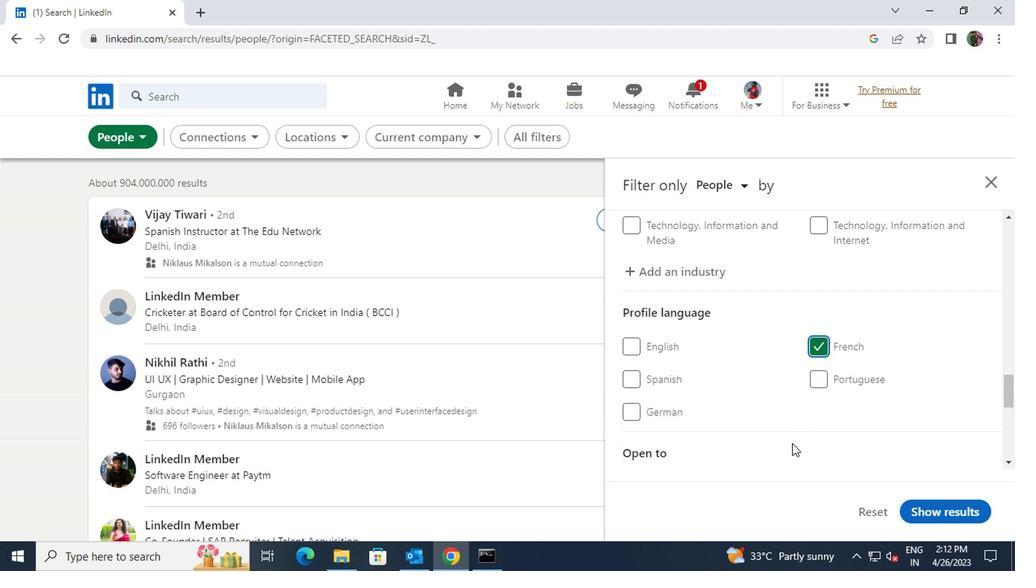 
Action: Mouse scrolled (789, 443) with delta (0, 0)
Screenshot: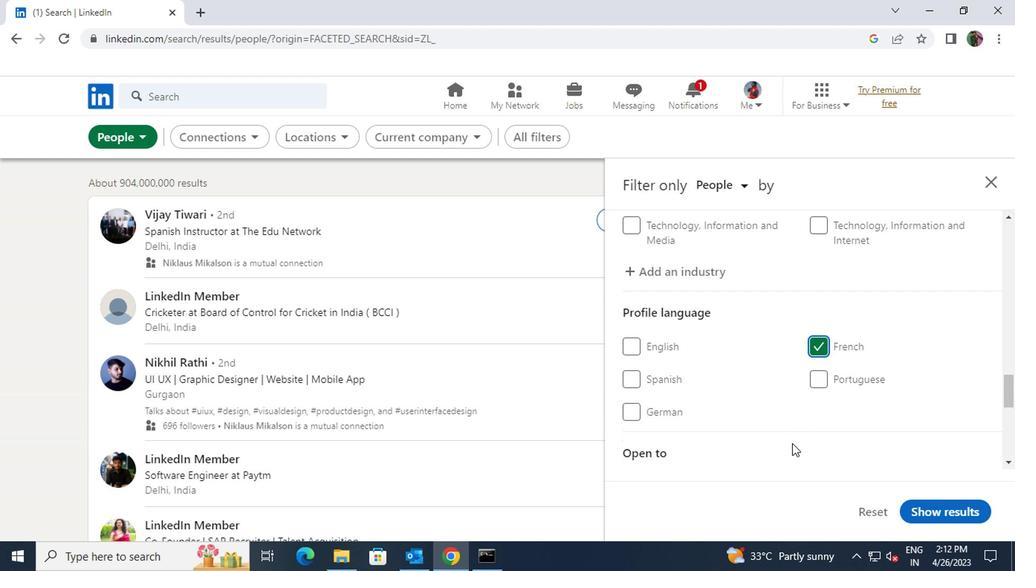 
Action: Mouse scrolled (789, 443) with delta (0, 0)
Screenshot: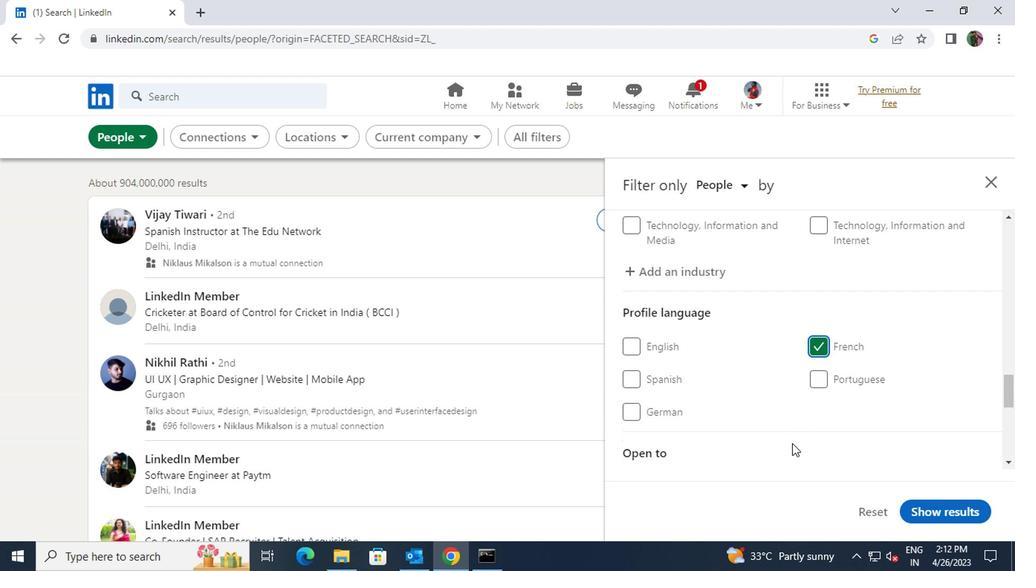 
Action: Mouse moved to (821, 420)
Screenshot: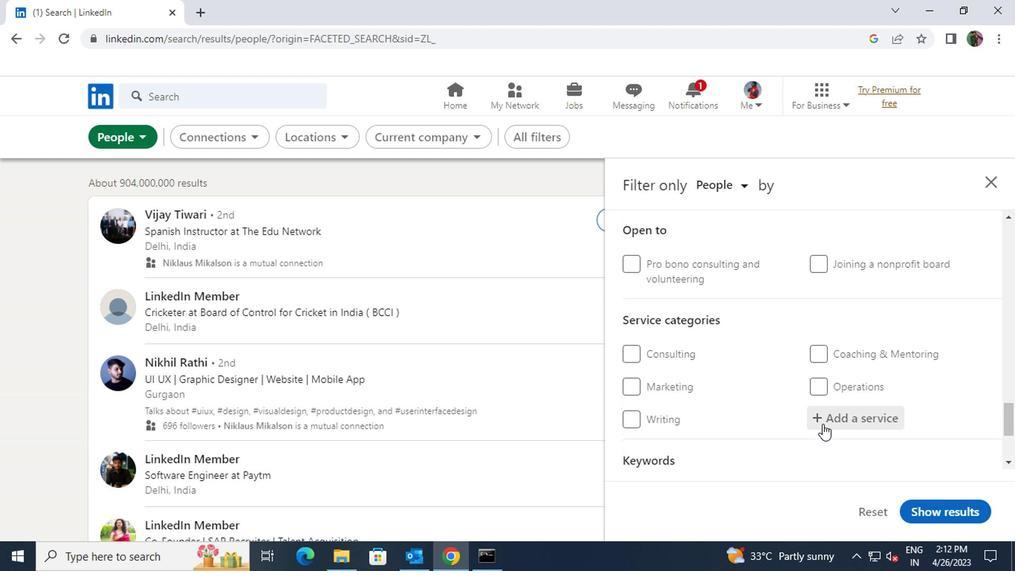 
Action: Mouse pressed left at (821, 420)
Screenshot: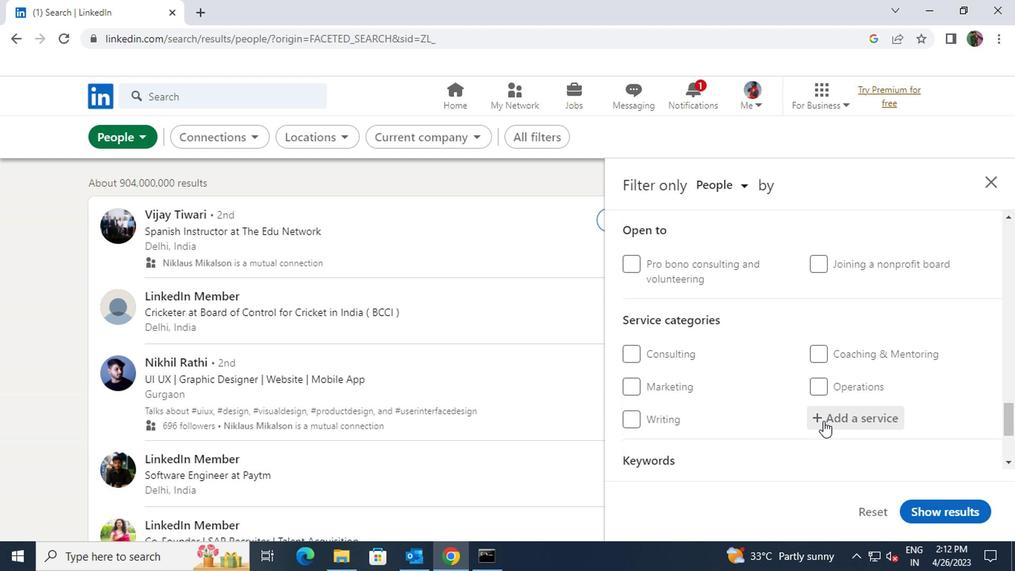 
Action: Key pressed <Key.shift>MOBILE
Screenshot: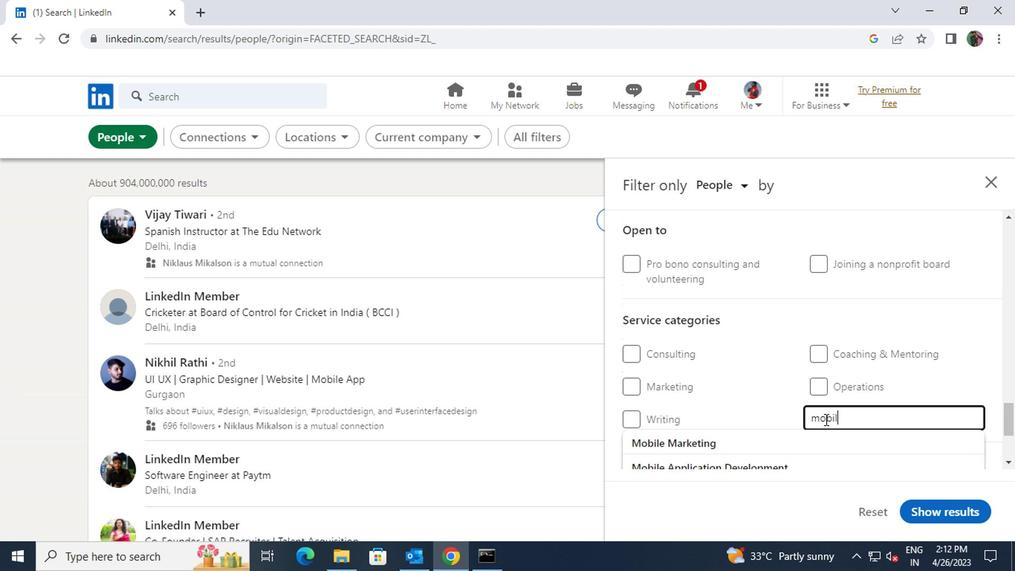 
Action: Mouse moved to (799, 441)
Screenshot: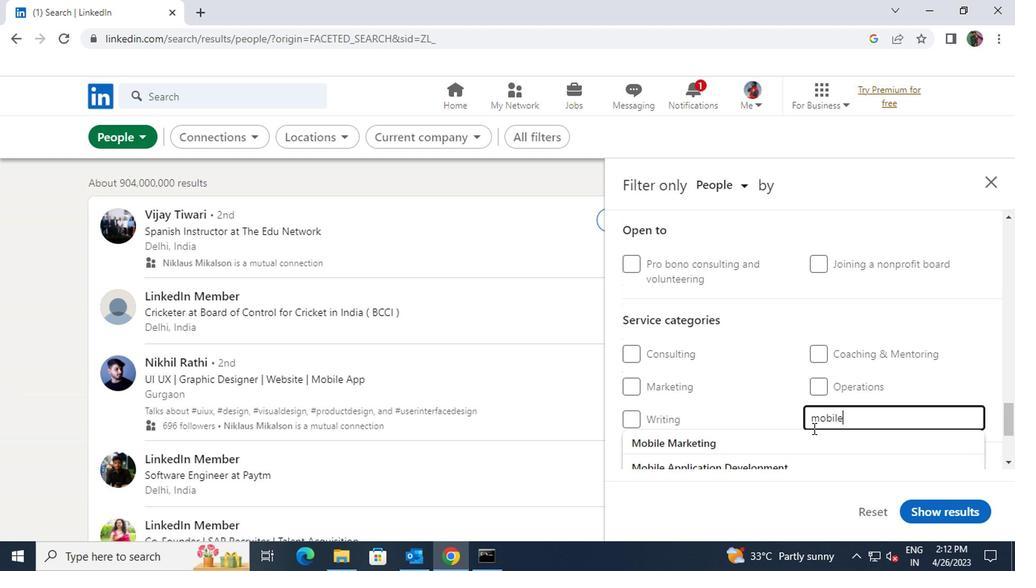 
Action: Mouse pressed left at (799, 441)
Screenshot: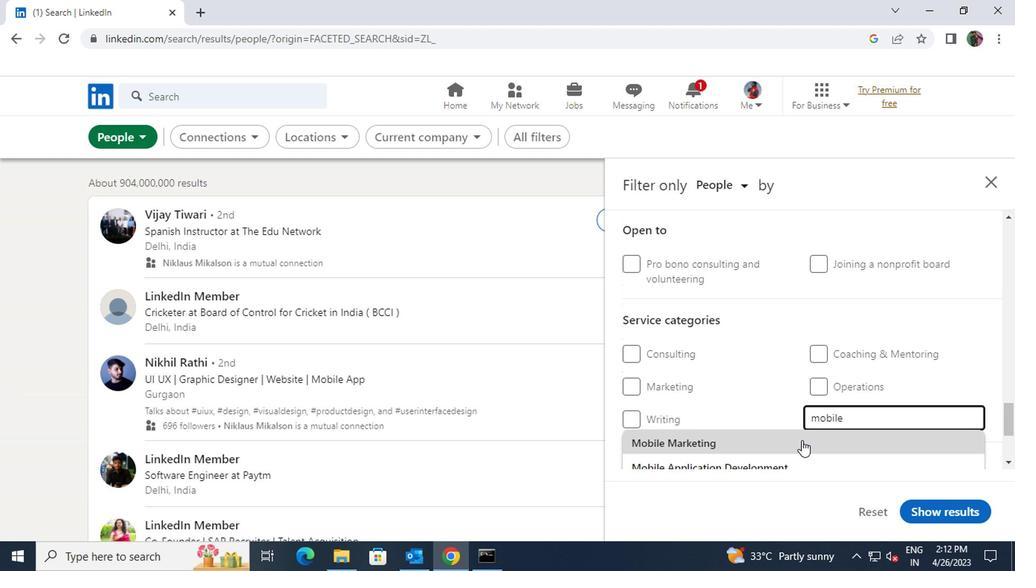 
Action: Mouse scrolled (799, 440) with delta (0, -1)
Screenshot: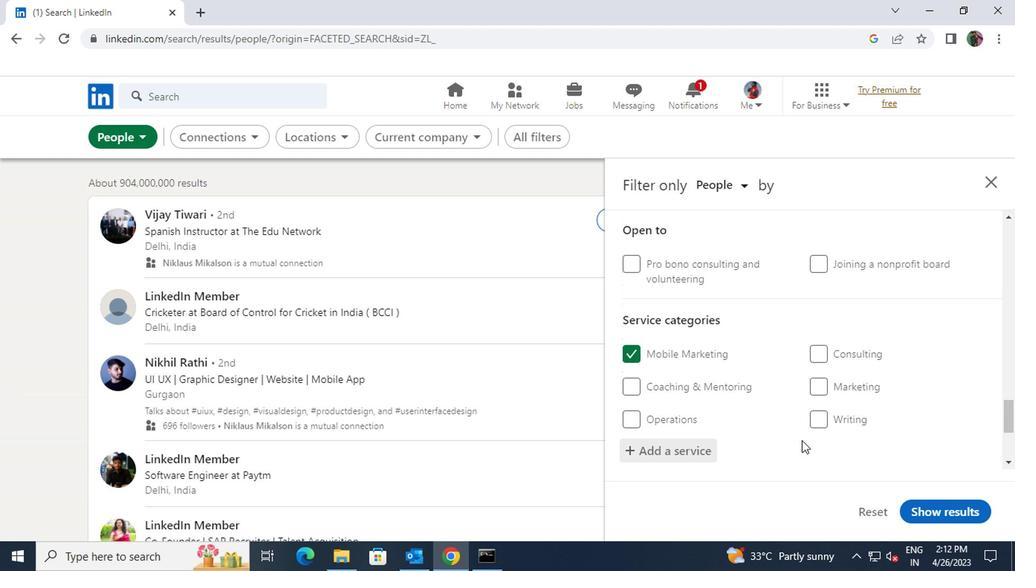 
Action: Mouse scrolled (799, 440) with delta (0, -1)
Screenshot: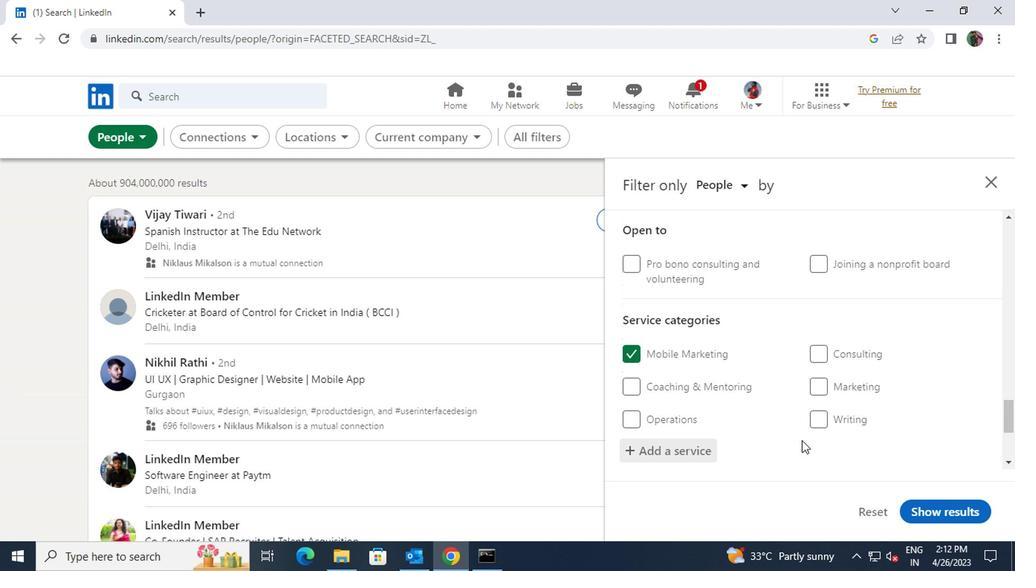 
Action: Mouse moved to (729, 446)
Screenshot: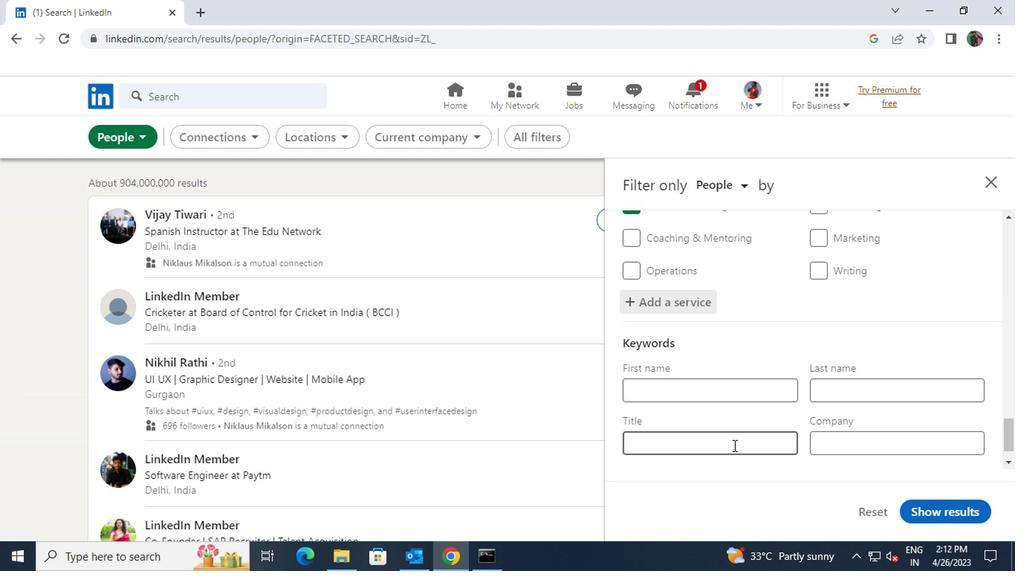 
Action: Mouse pressed left at (729, 446)
Screenshot: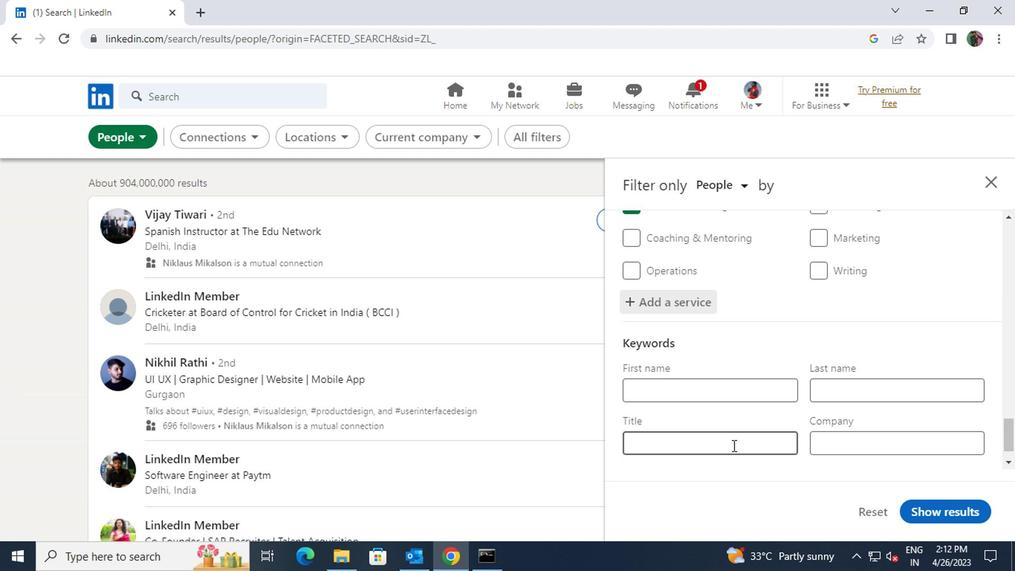 
Action: Key pressed <Key.shift>PROFESSOR
Screenshot: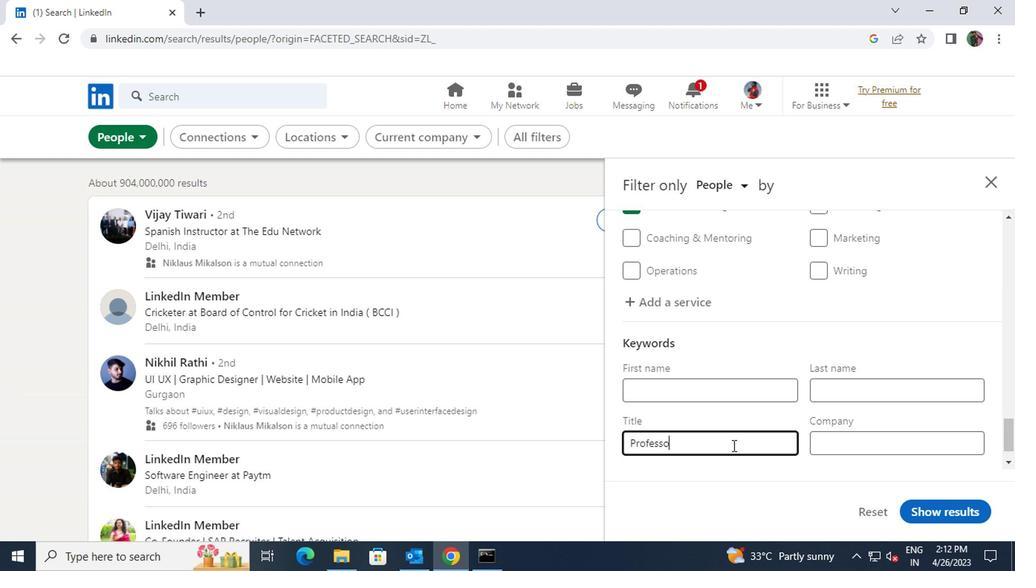 
Action: Mouse moved to (965, 516)
Screenshot: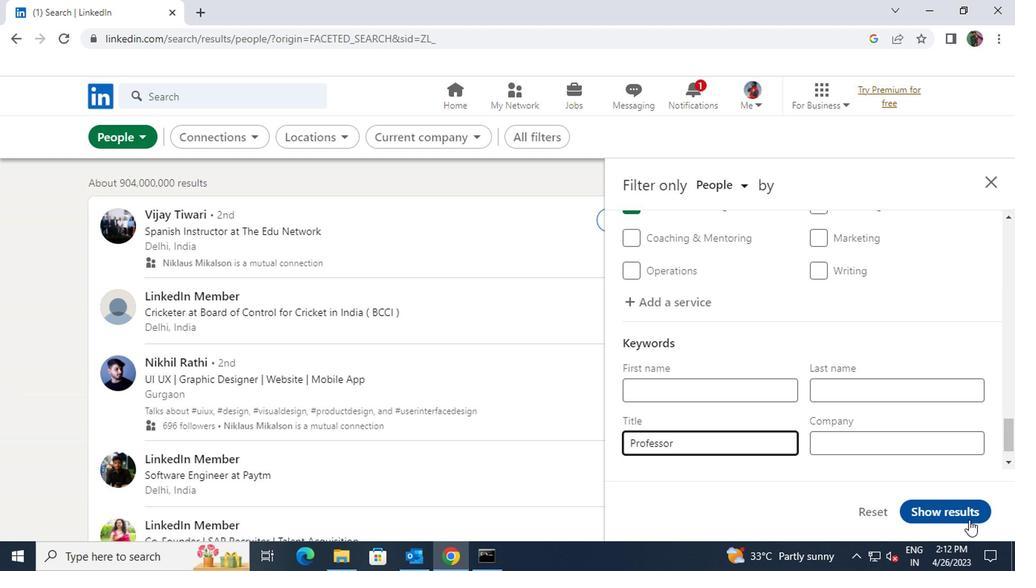 
Action: Mouse pressed left at (965, 516)
Screenshot: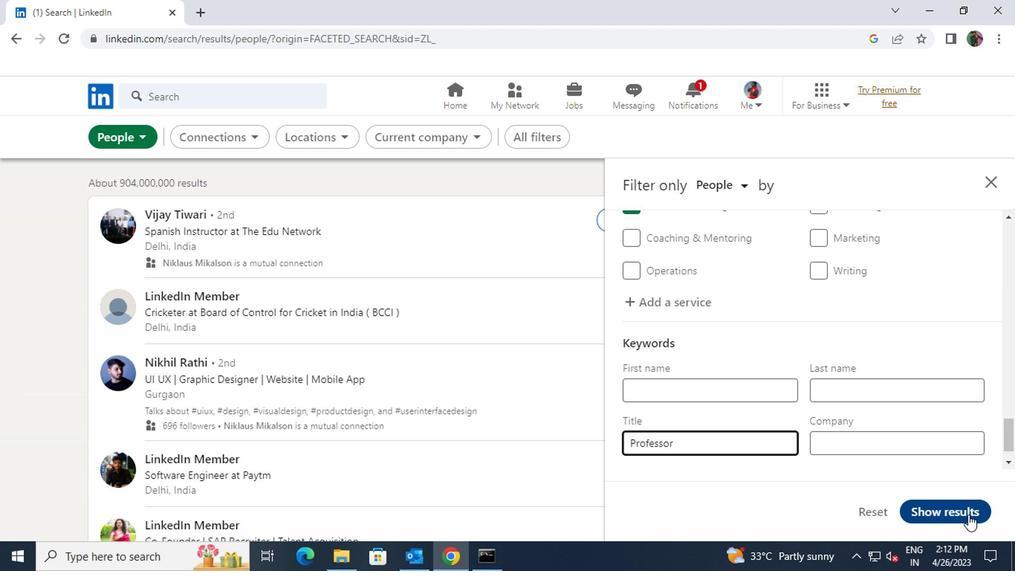 
